 Task: Search round trip flight ticket for 4 adults, 2 children, 2 infants in seat and 1 infant on lap in premium economy from Los Angeles: Los Angeles International Airport to Fort Wayne: Fort Wayne International Airport on 5-4-2023 and return on 5-6-2023. Choice of flights is American. Number of bags: 9 checked bags. Price is upto 74000. Outbound departure time preference is 7:00.
Action: Mouse moved to (331, 290)
Screenshot: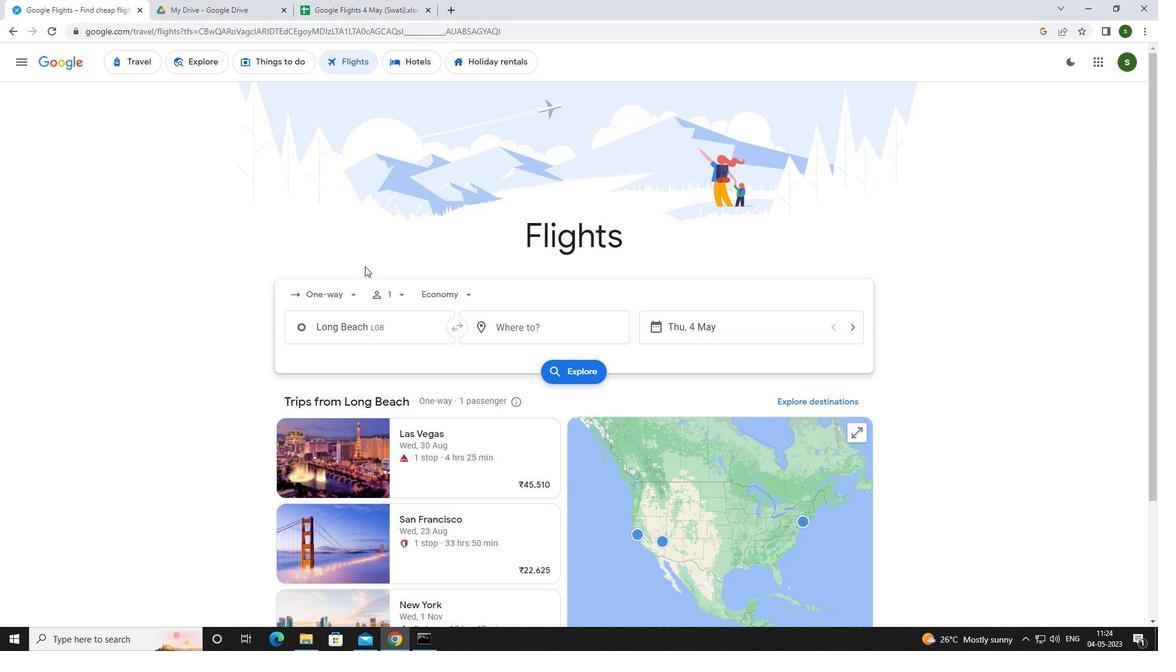 
Action: Mouse pressed left at (331, 290)
Screenshot: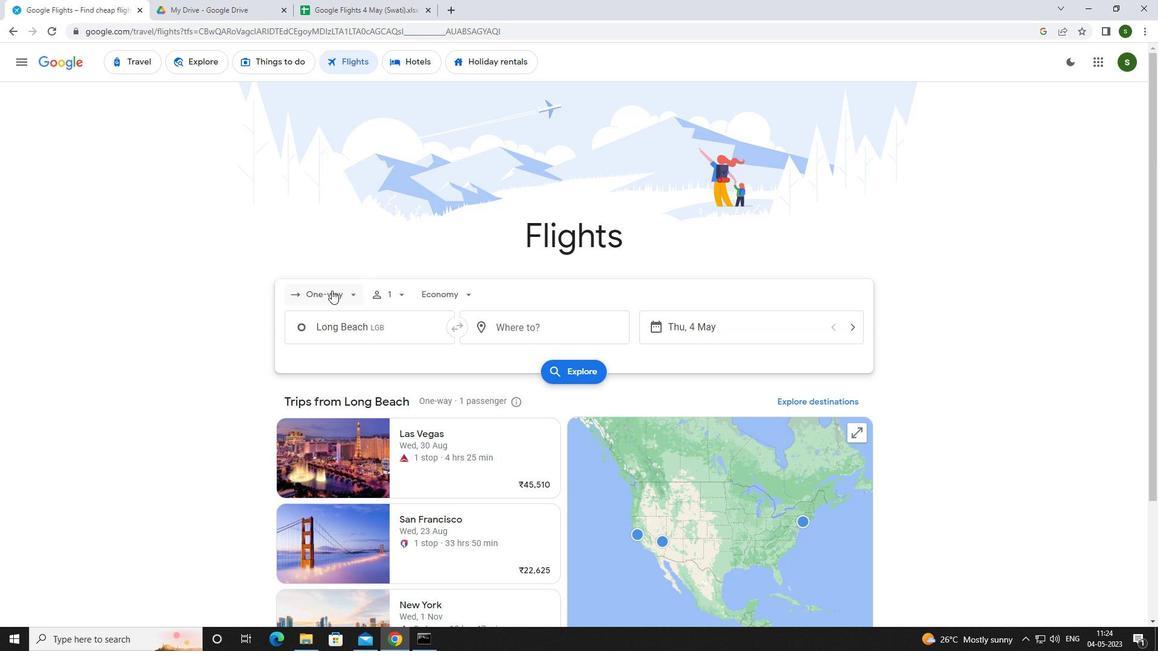 
Action: Mouse moved to (335, 321)
Screenshot: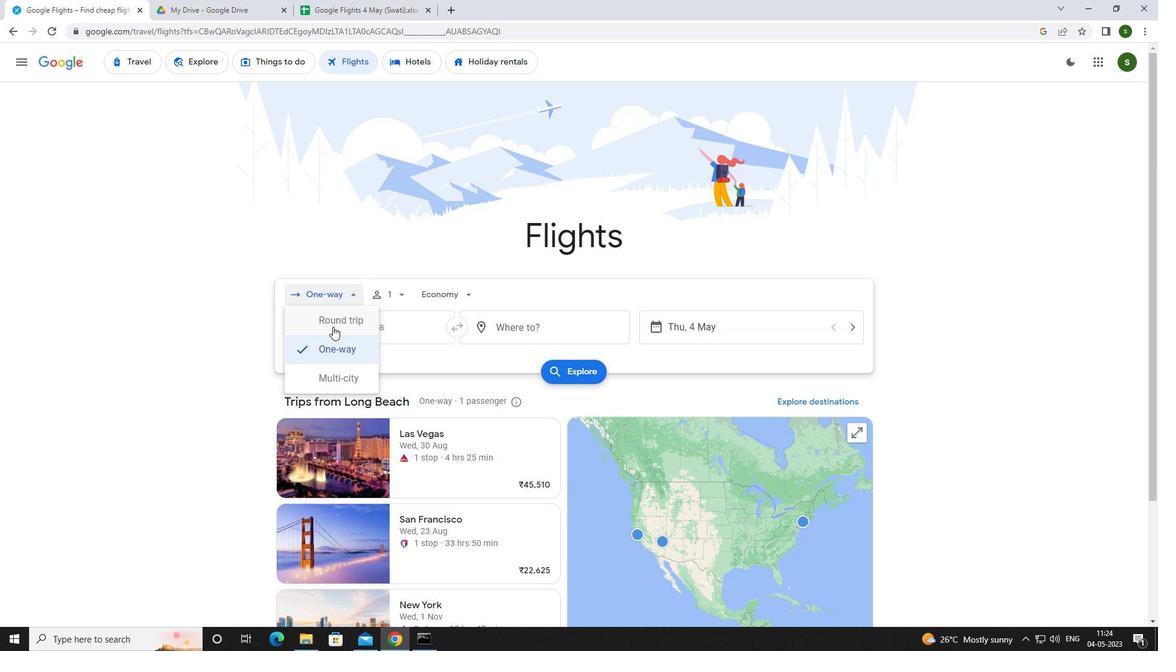 
Action: Mouse pressed left at (335, 321)
Screenshot: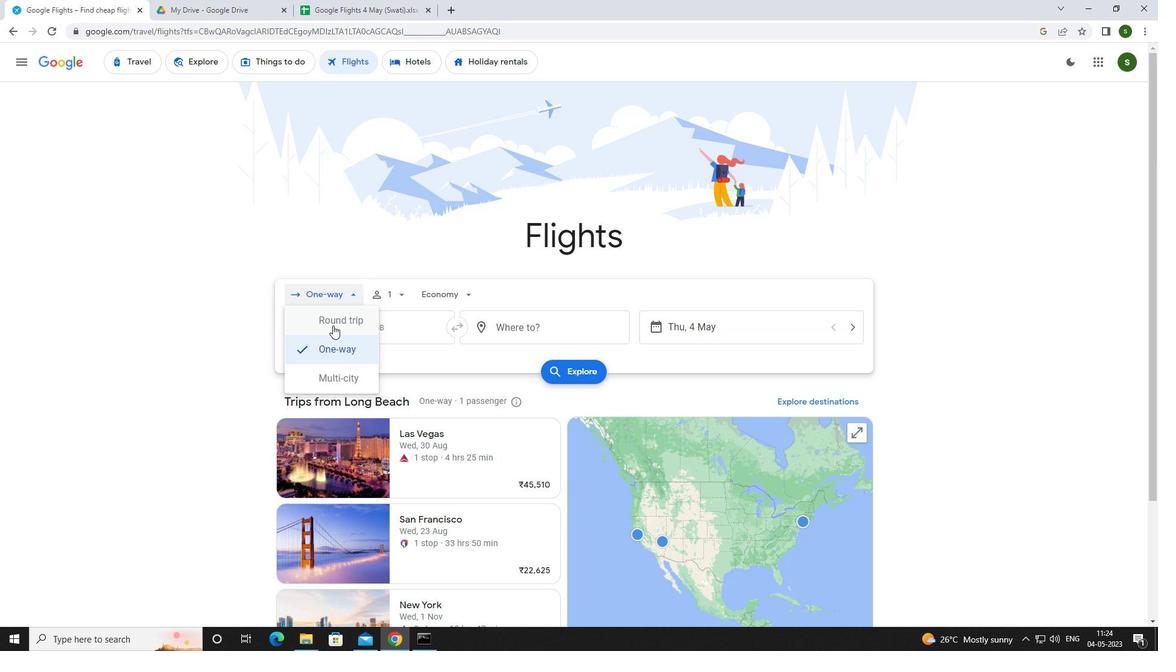 
Action: Mouse moved to (397, 297)
Screenshot: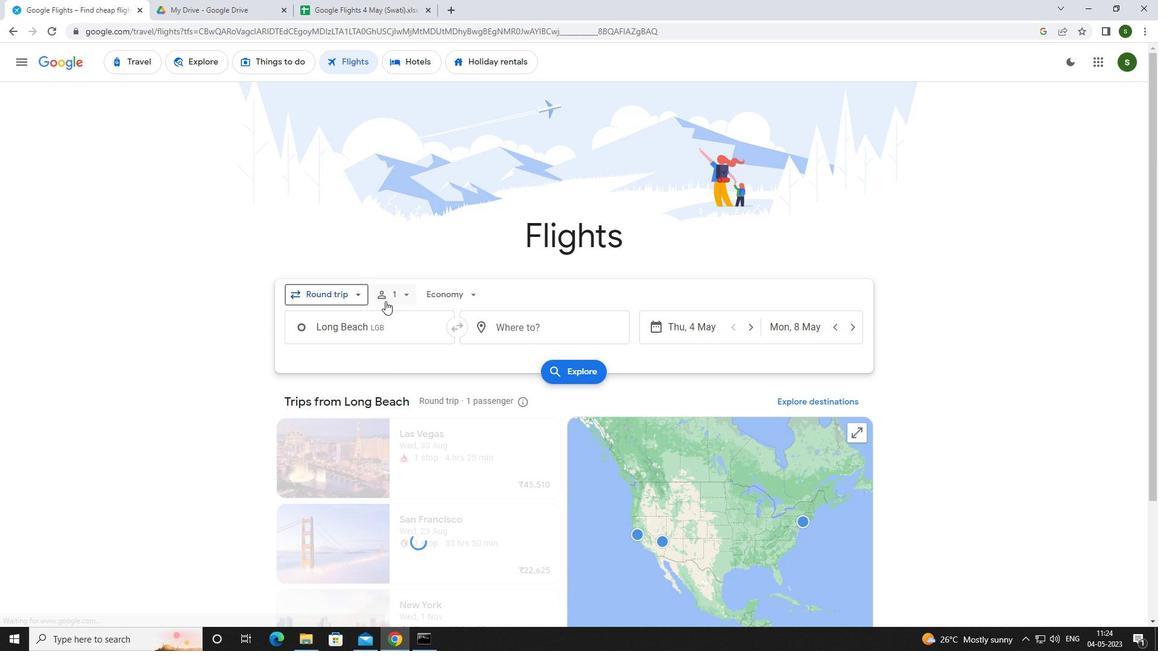 
Action: Mouse pressed left at (397, 297)
Screenshot: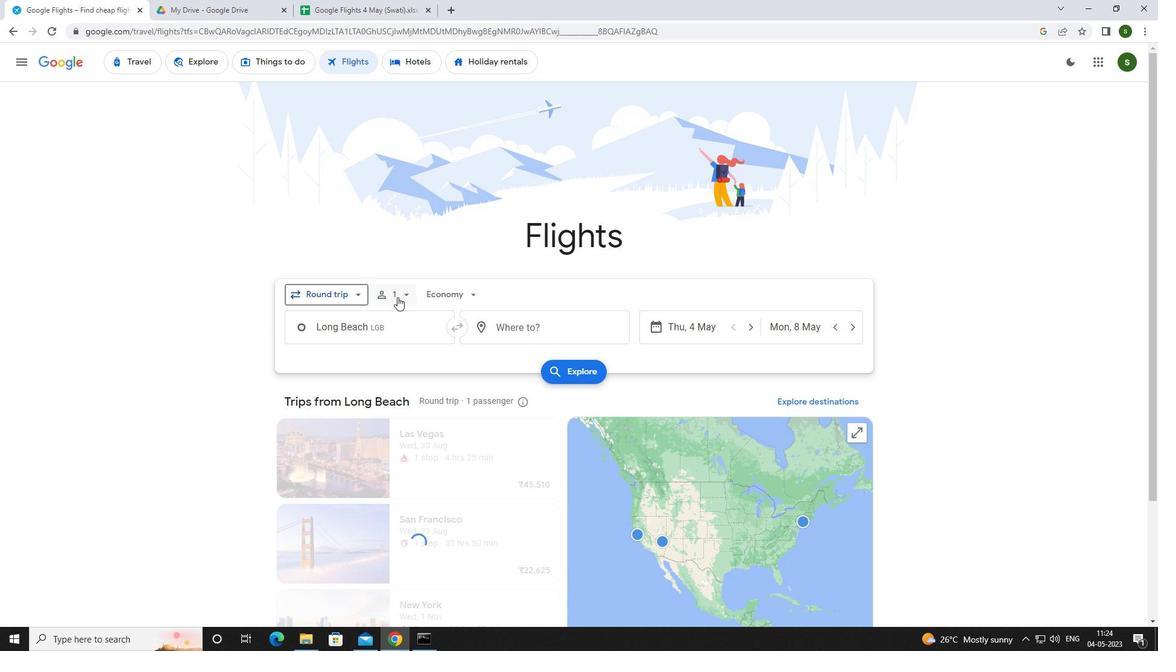 
Action: Mouse moved to (498, 325)
Screenshot: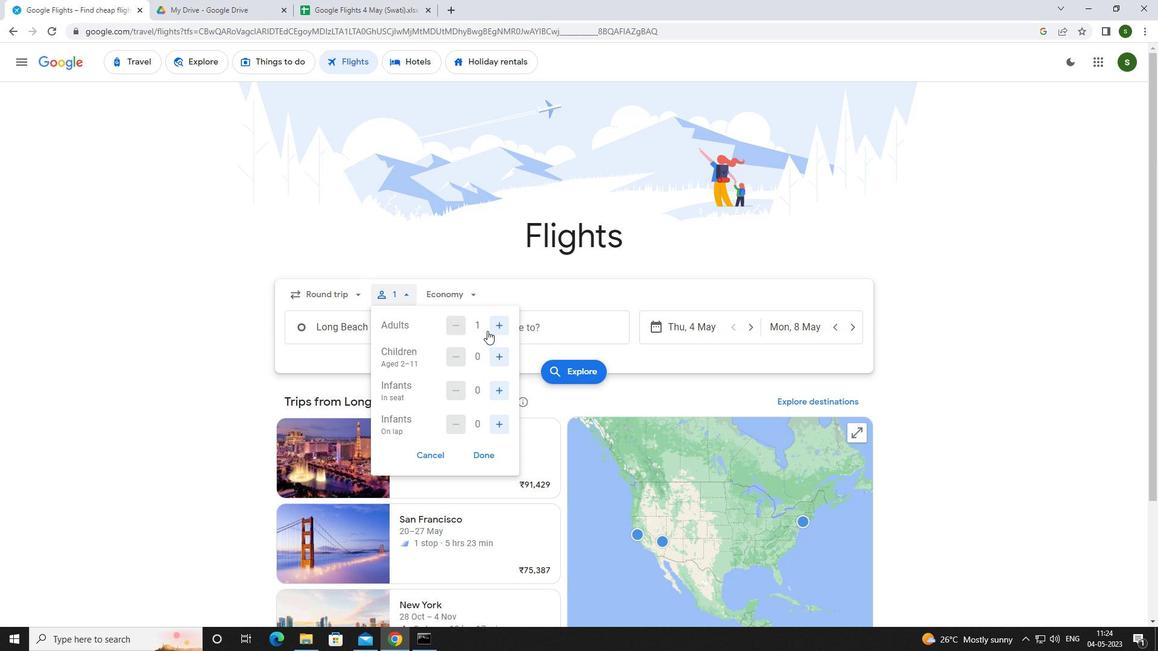 
Action: Mouse pressed left at (498, 325)
Screenshot: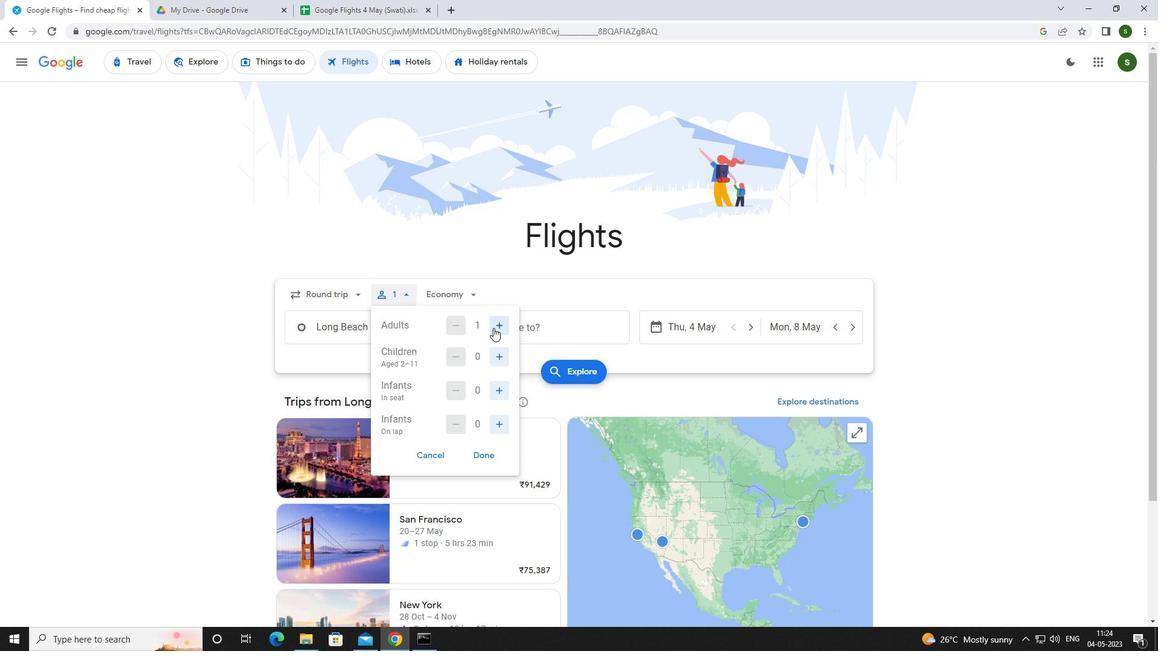 
Action: Mouse pressed left at (498, 325)
Screenshot: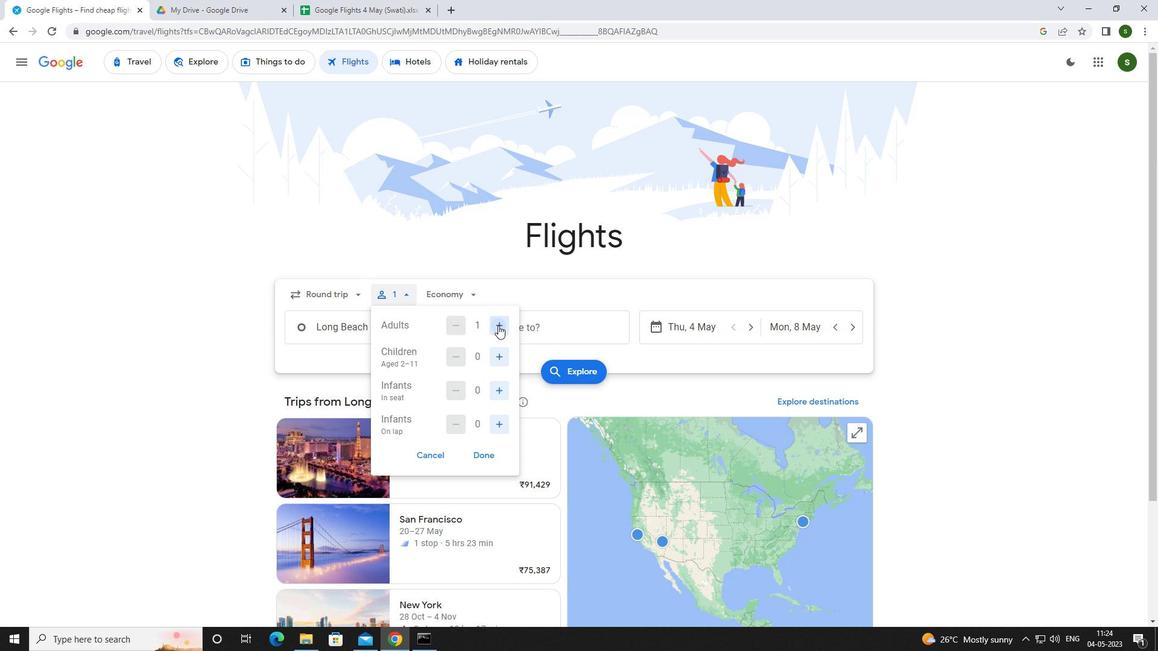 
Action: Mouse pressed left at (498, 325)
Screenshot: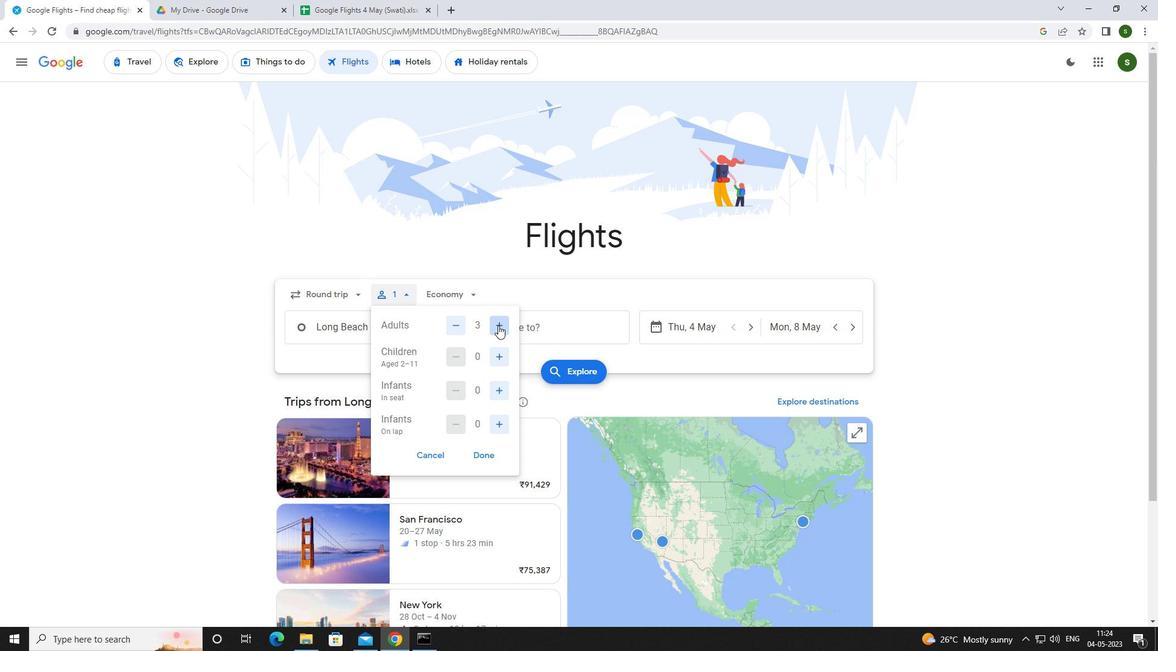 
Action: Mouse moved to (500, 351)
Screenshot: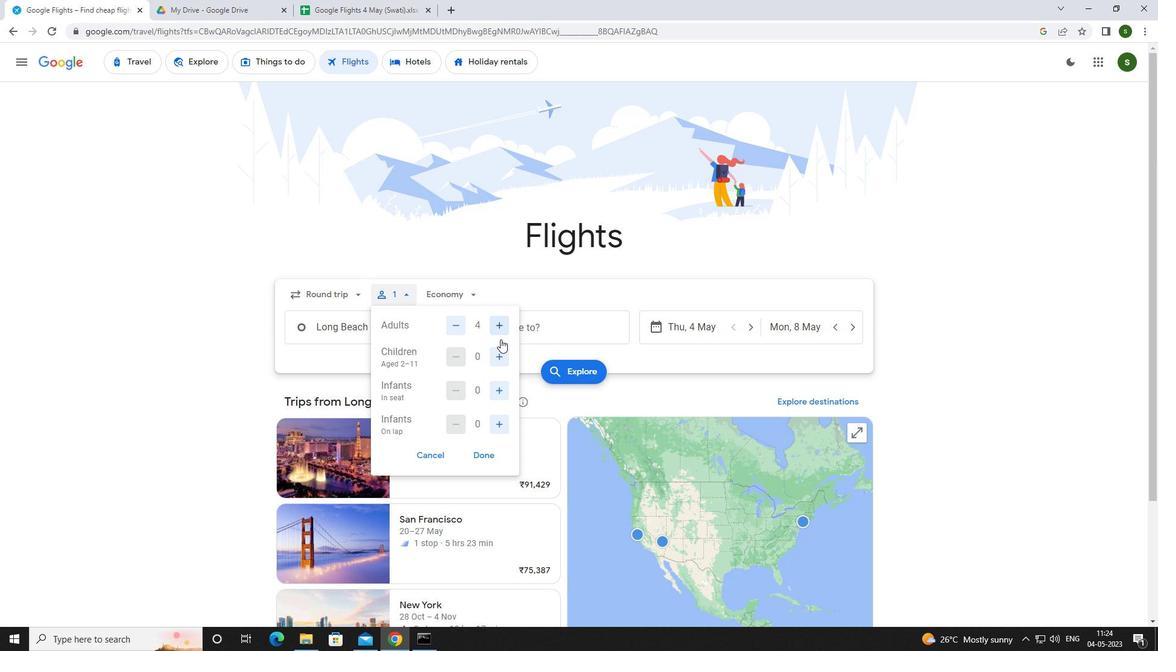 
Action: Mouse pressed left at (500, 351)
Screenshot: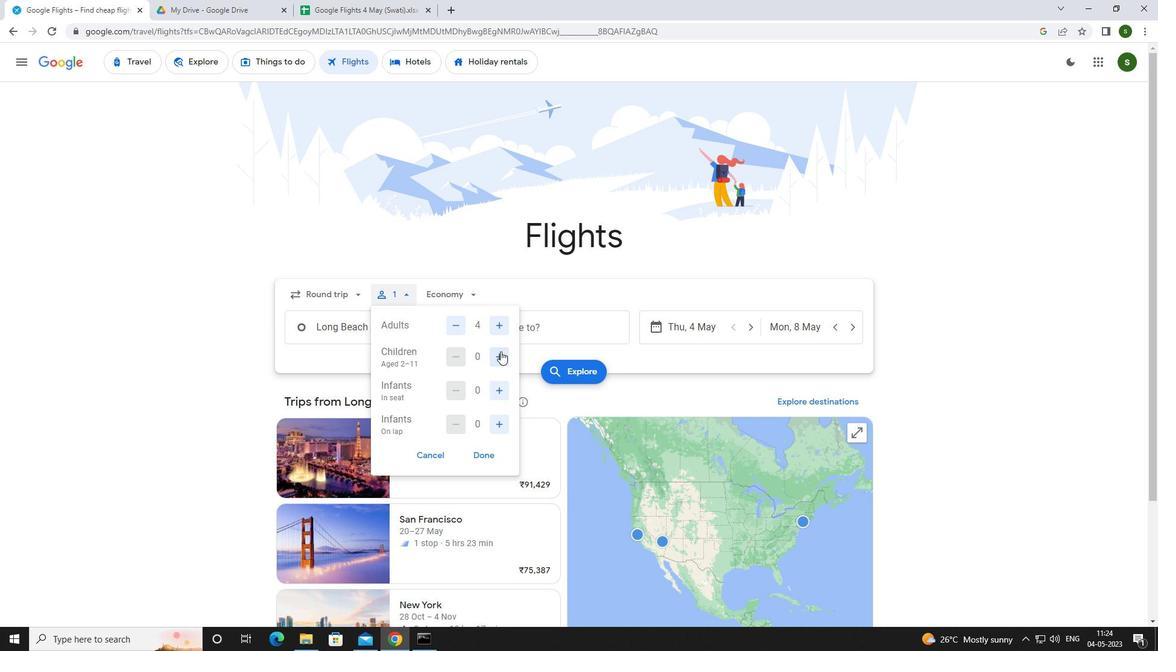 
Action: Mouse pressed left at (500, 351)
Screenshot: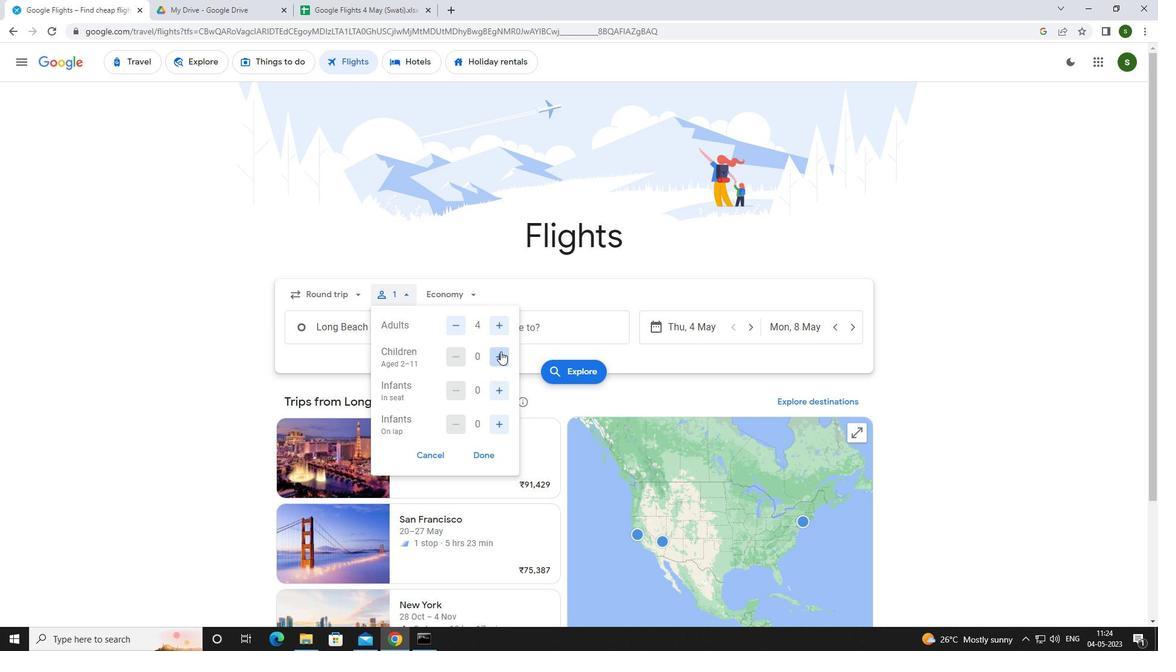 
Action: Mouse moved to (503, 389)
Screenshot: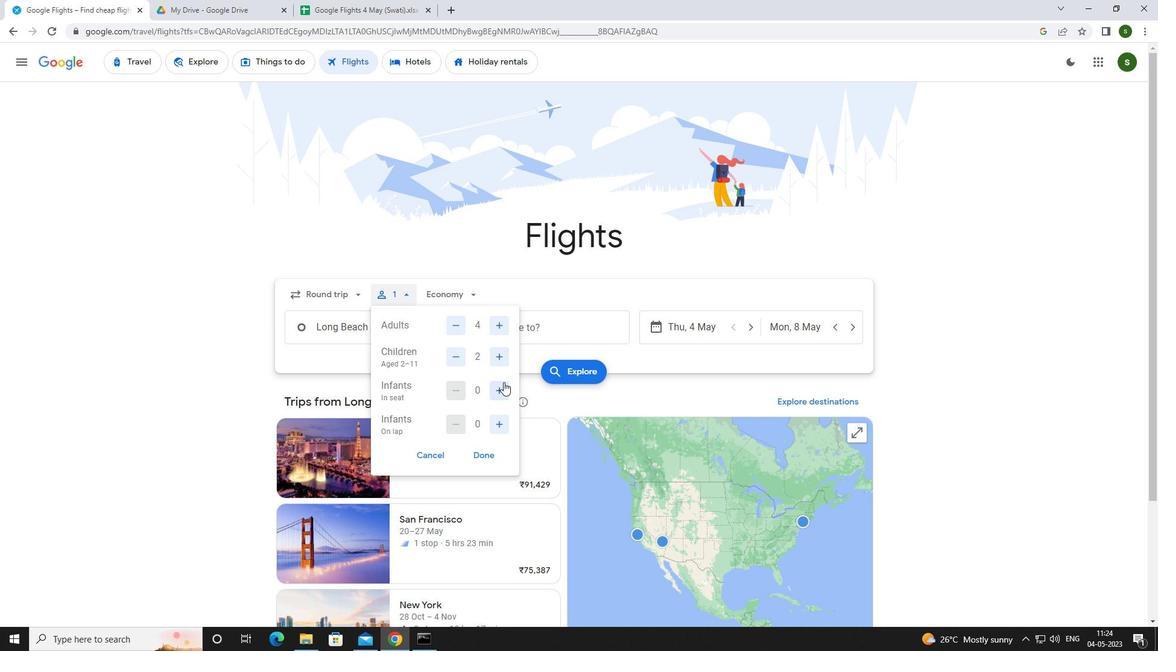 
Action: Mouse pressed left at (503, 389)
Screenshot: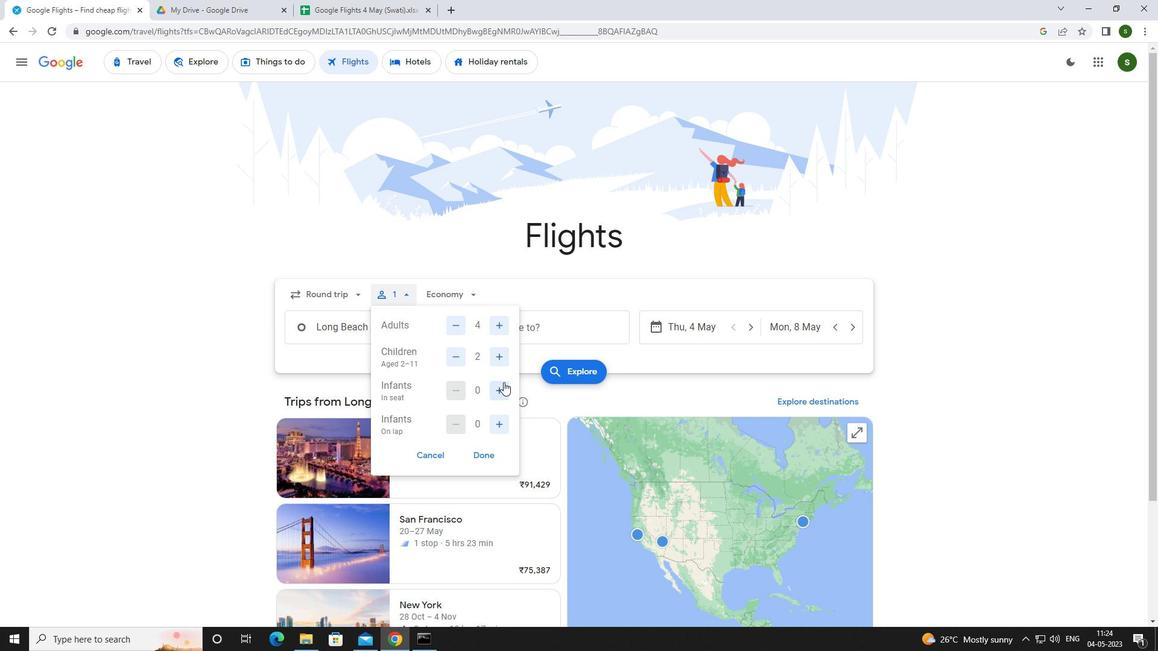 
Action: Mouse pressed left at (503, 389)
Screenshot: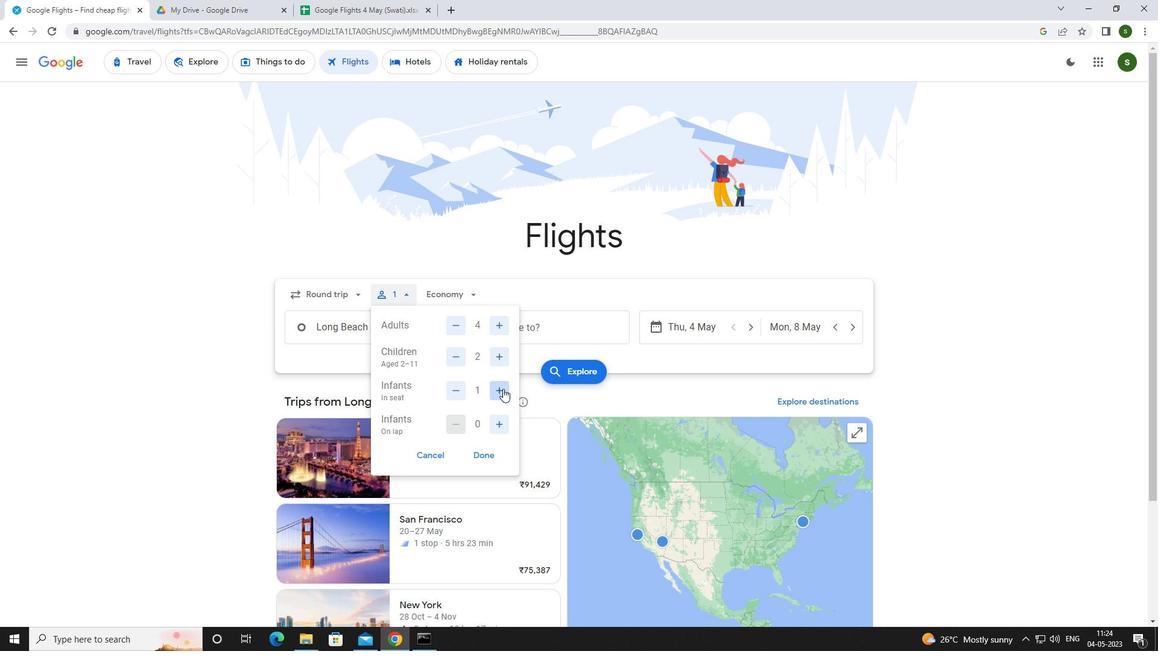 
Action: Mouse moved to (501, 426)
Screenshot: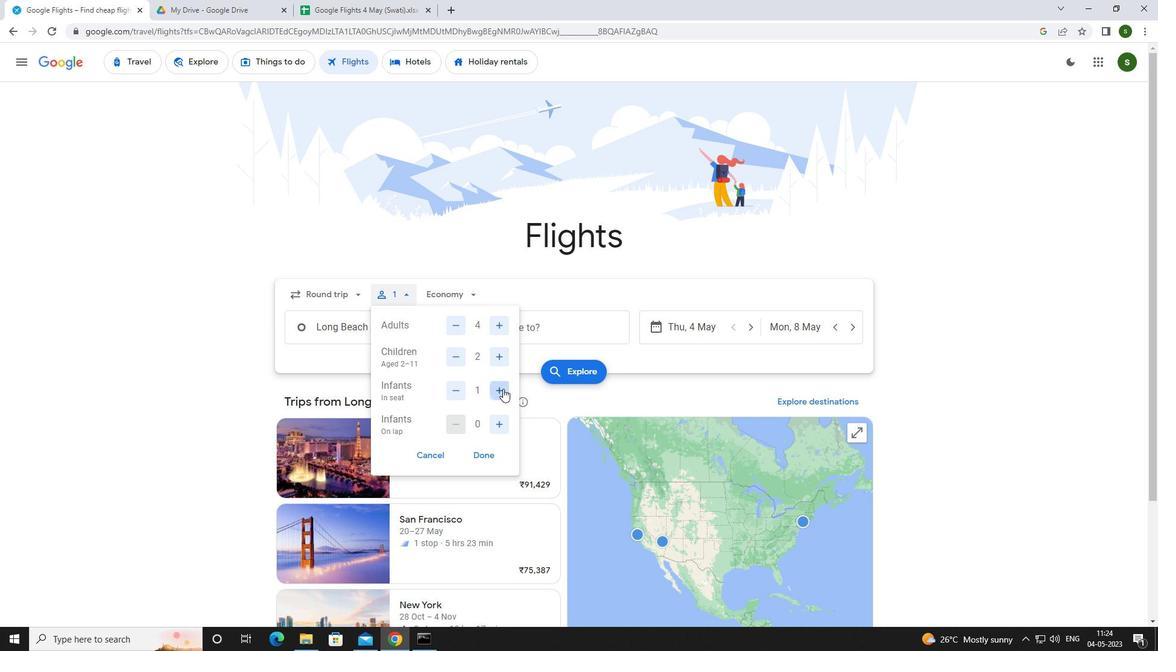 
Action: Mouse pressed left at (501, 426)
Screenshot: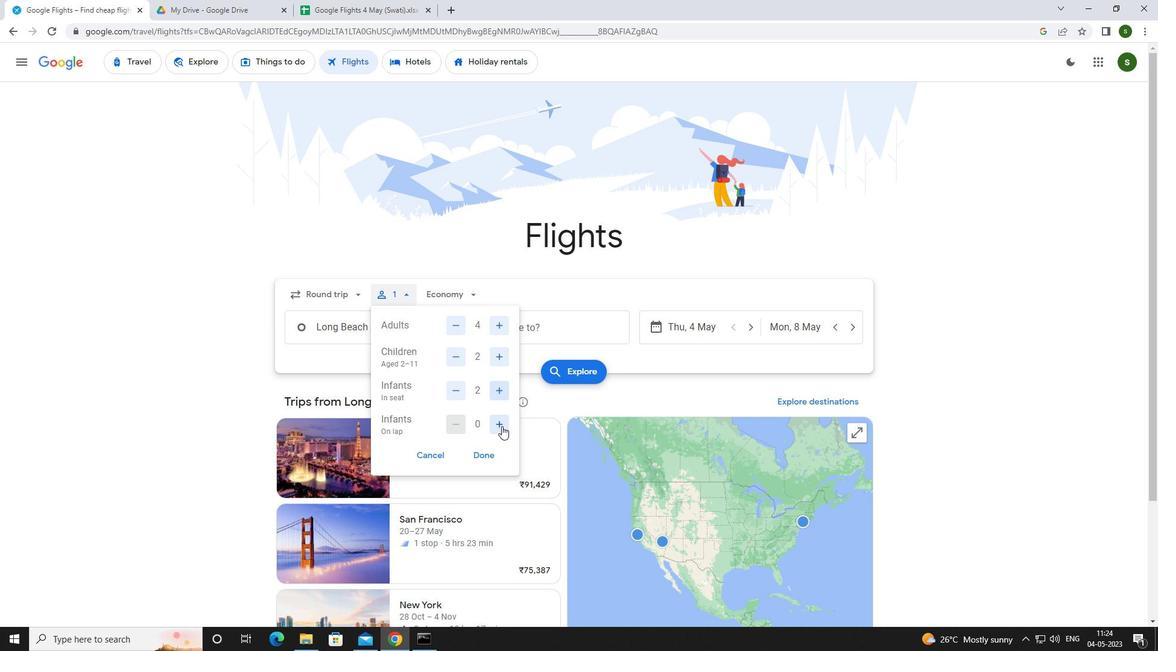 
Action: Mouse moved to (467, 299)
Screenshot: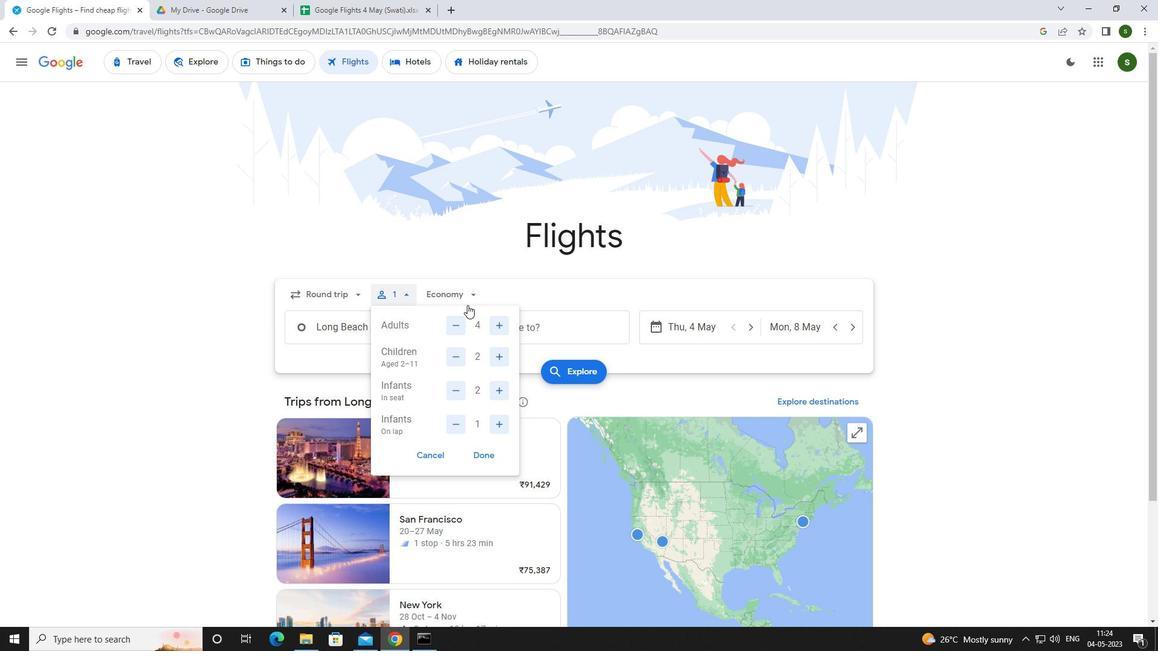 
Action: Mouse pressed left at (467, 299)
Screenshot: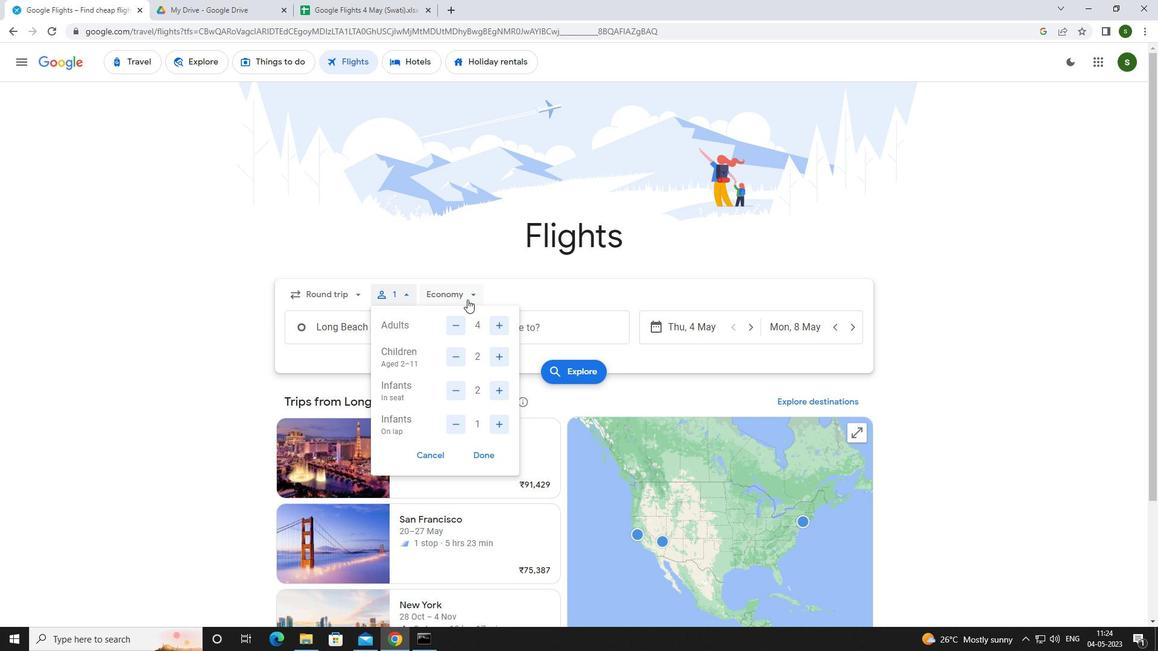 
Action: Mouse moved to (471, 345)
Screenshot: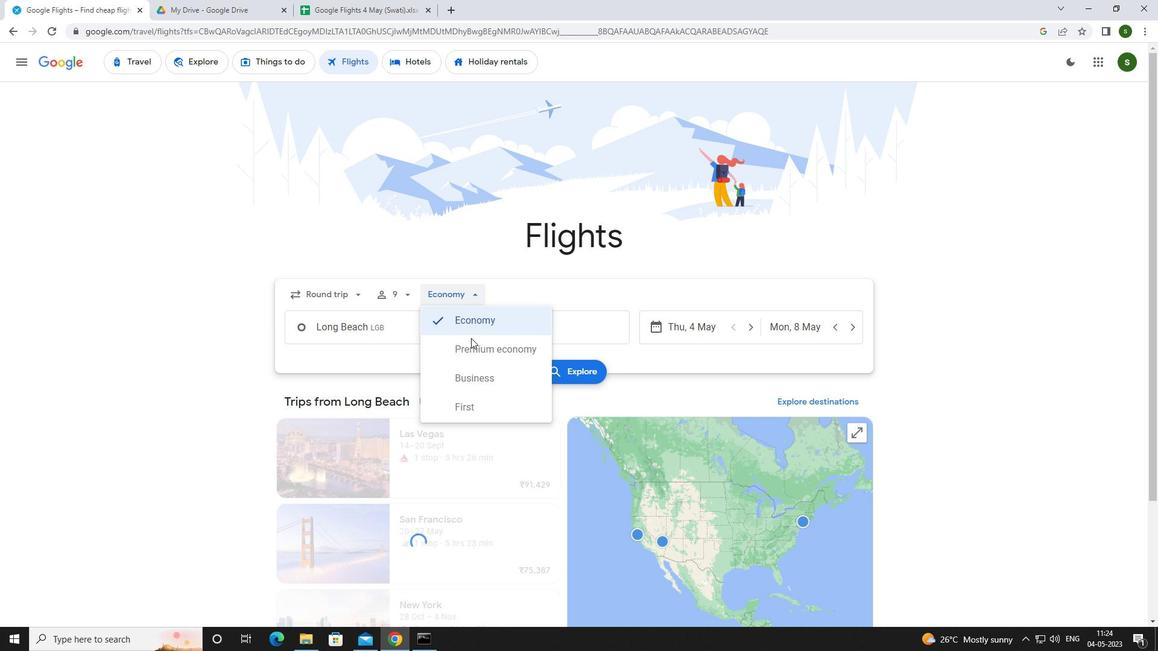 
Action: Mouse pressed left at (471, 345)
Screenshot: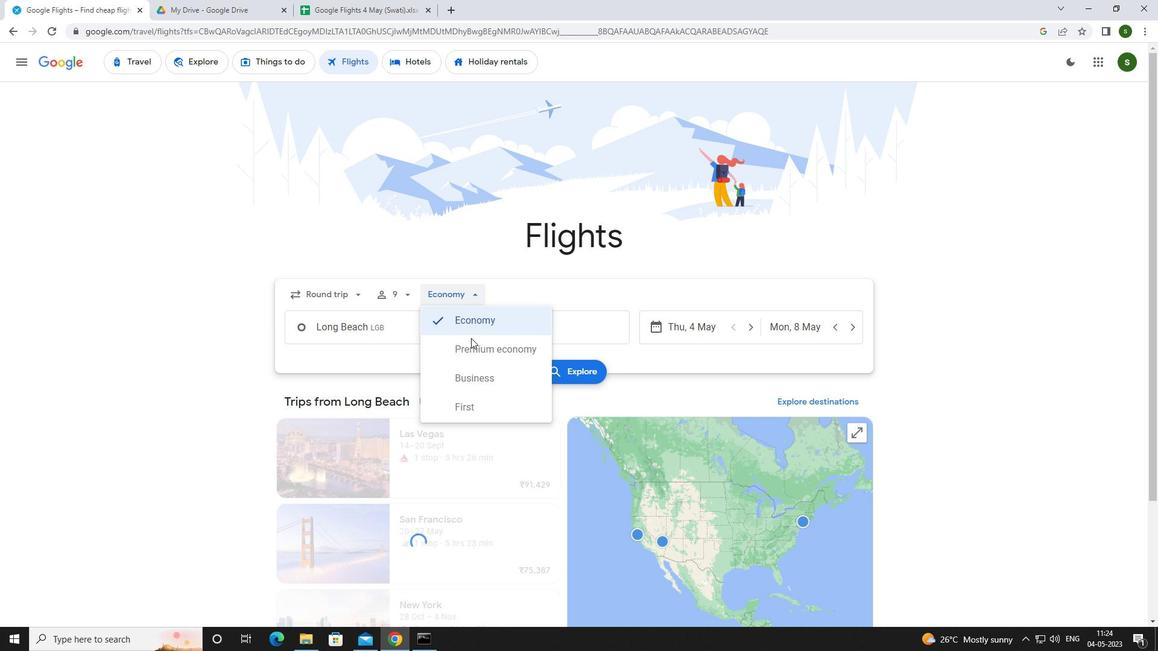 
Action: Mouse moved to (424, 333)
Screenshot: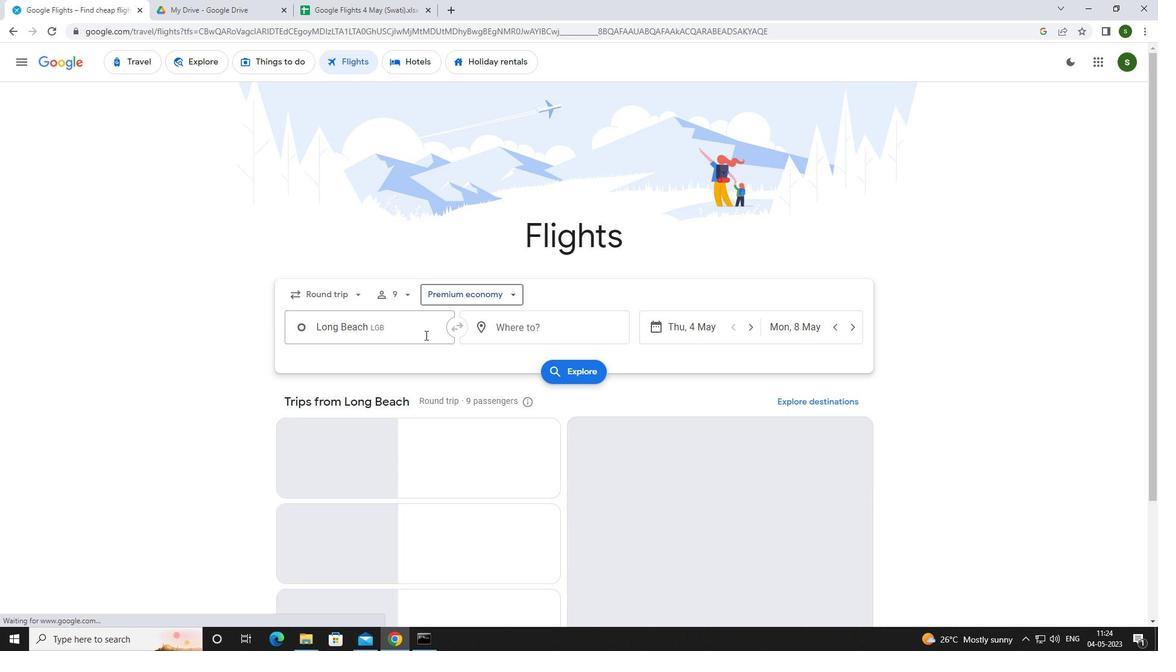 
Action: Mouse pressed left at (424, 333)
Screenshot: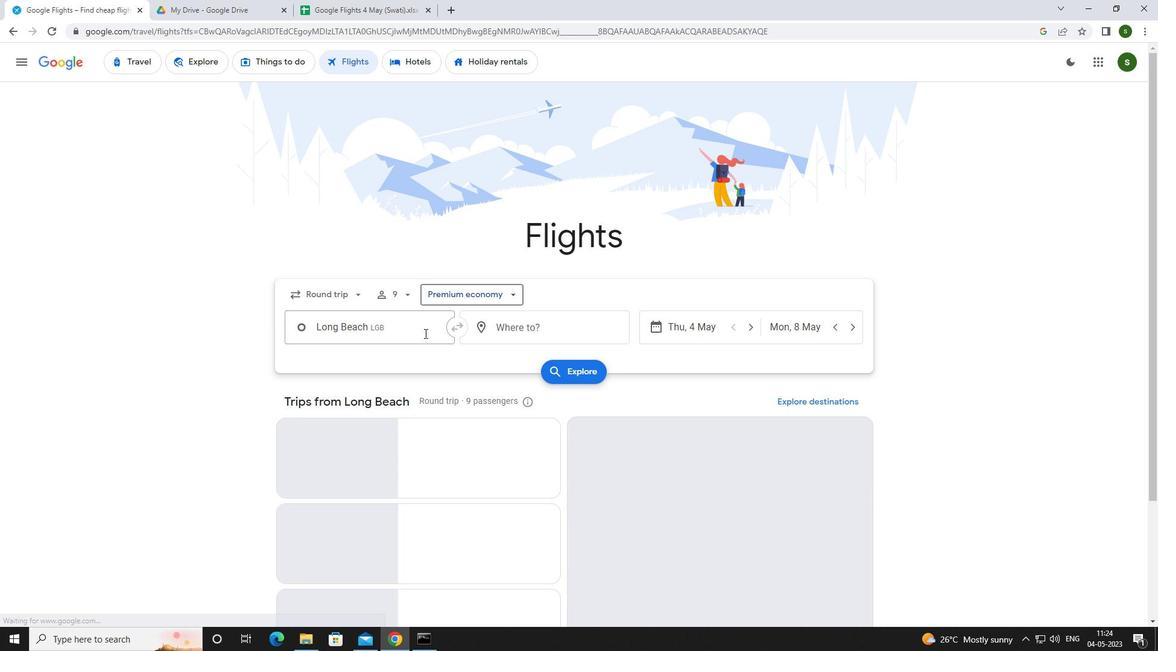
Action: Key pressed <Key.caps_lock>l<Key.caps_lock>os<Key.space>
Screenshot: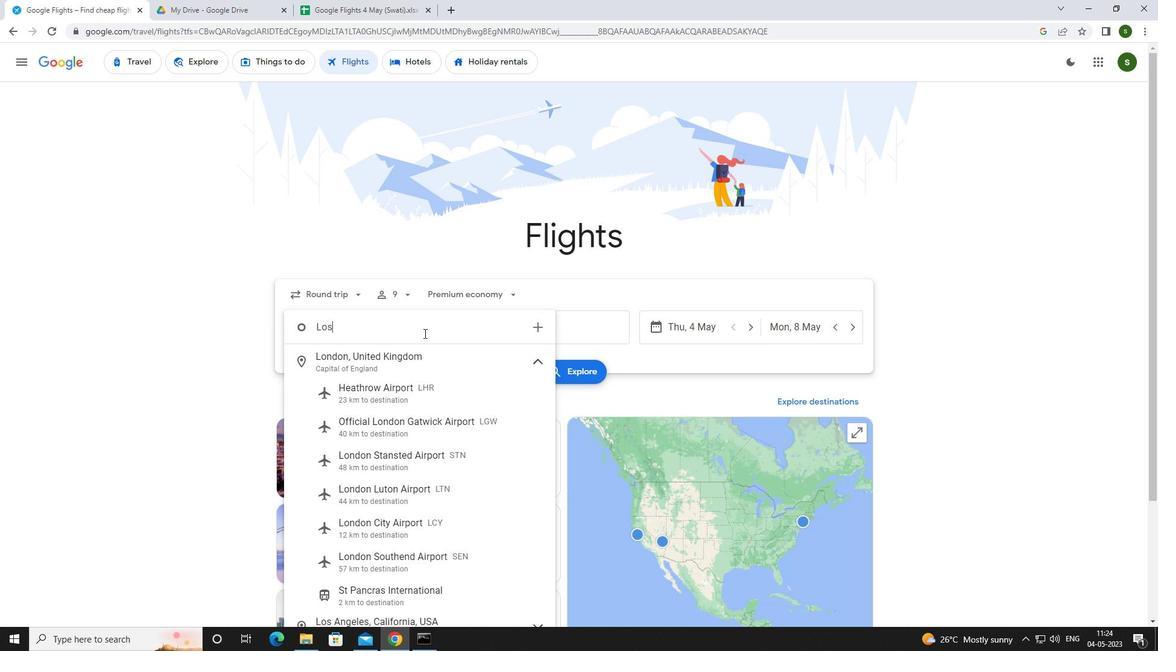 
Action: Mouse moved to (432, 394)
Screenshot: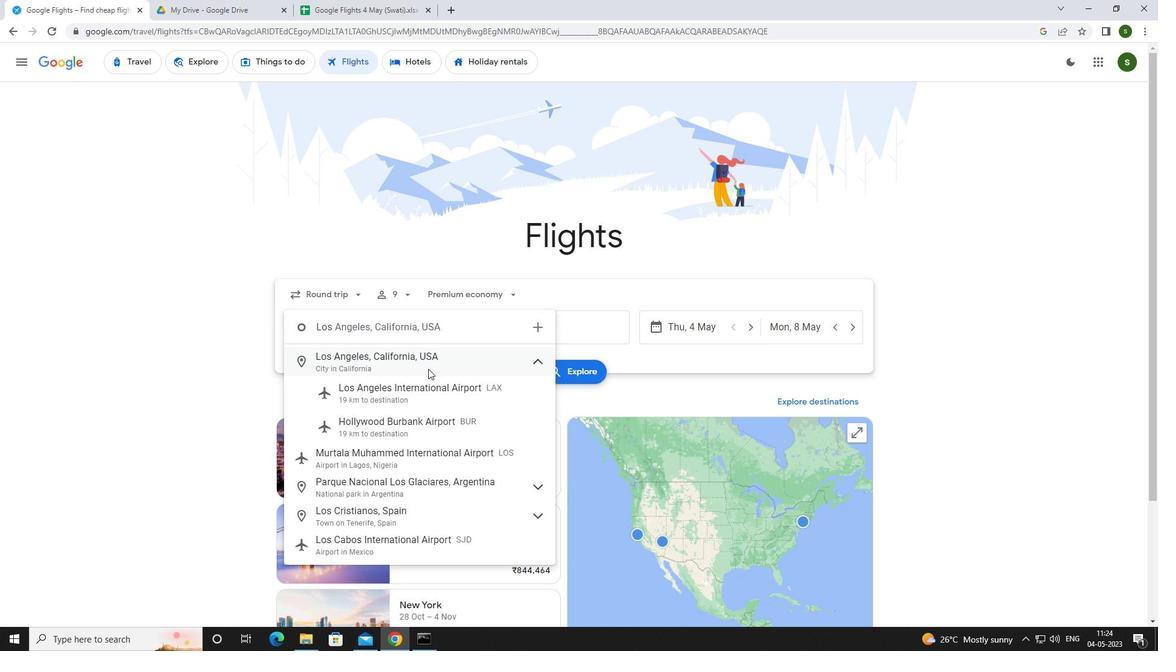 
Action: Mouse pressed left at (432, 394)
Screenshot: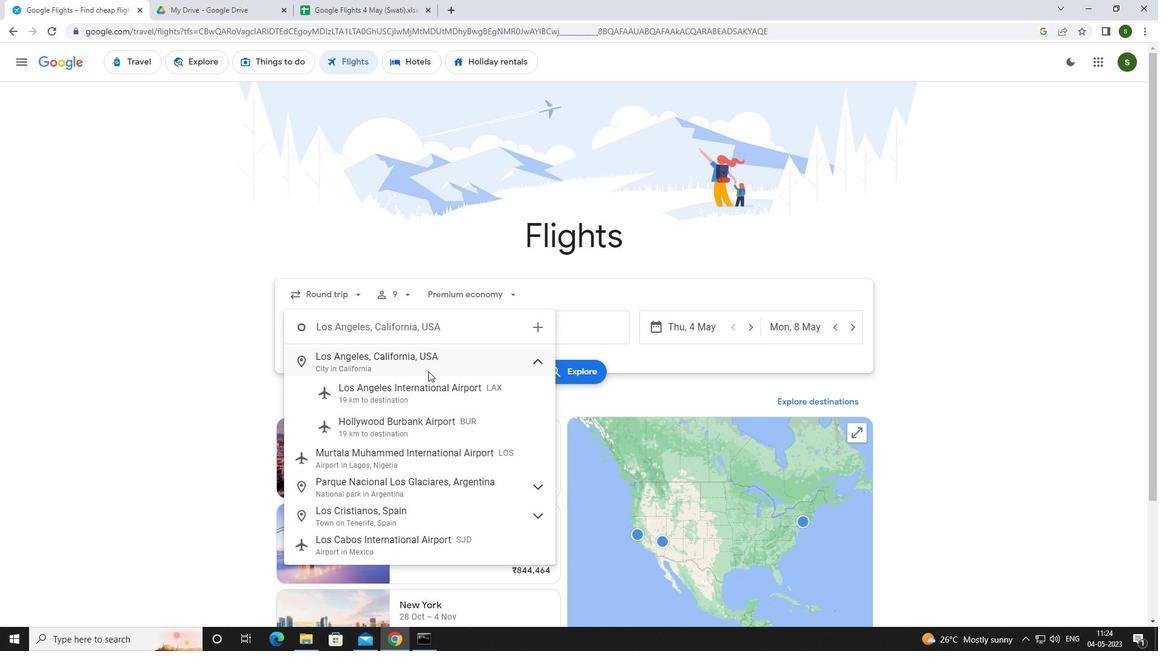 
Action: Mouse moved to (570, 325)
Screenshot: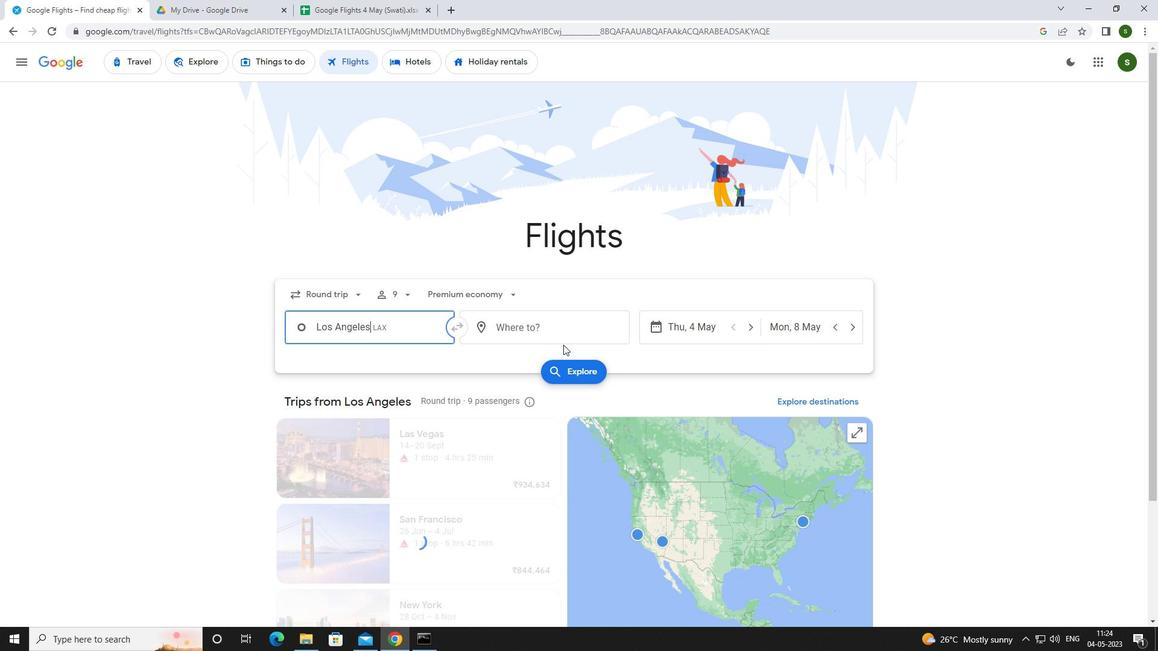 
Action: Mouse pressed left at (570, 325)
Screenshot: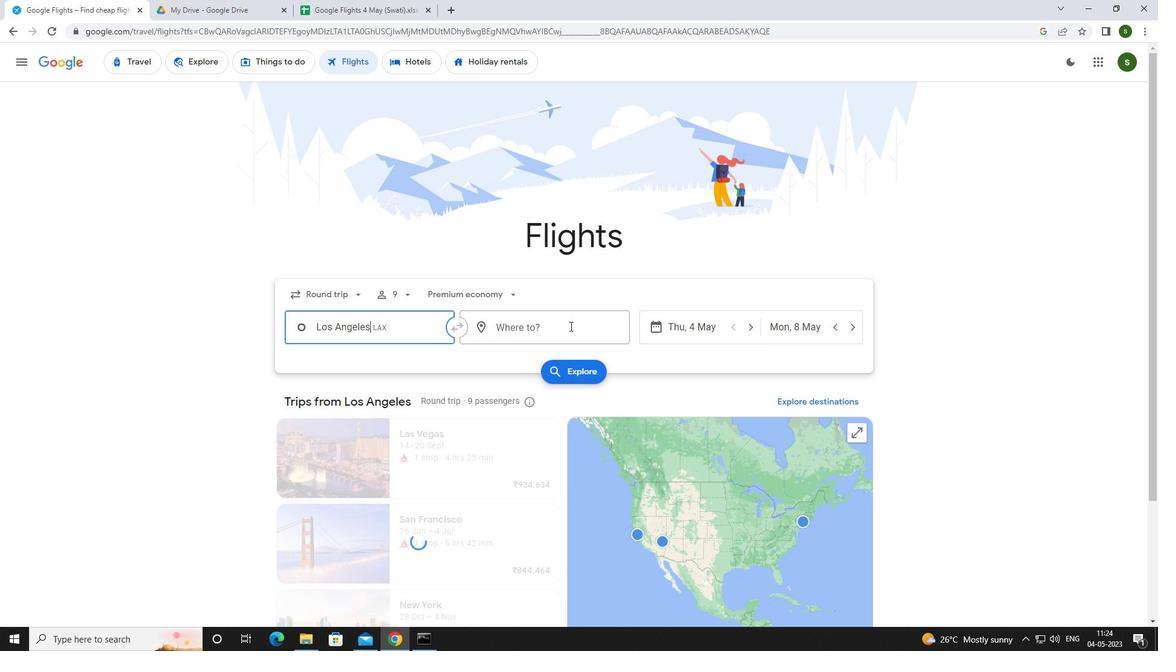 
Action: Key pressed <Key.caps_lock>f<Key.caps_lock>ort<Key.space><Key.caps_lock>w<Key.caps_lock>Ay
Screenshot: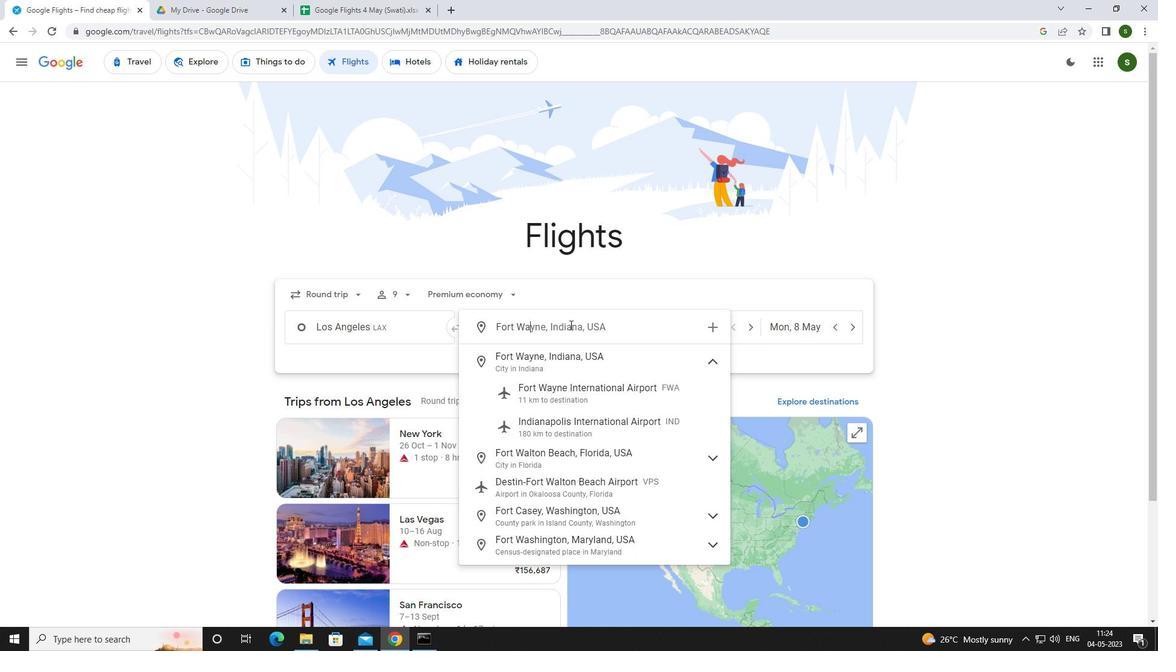
Action: Mouse moved to (573, 386)
Screenshot: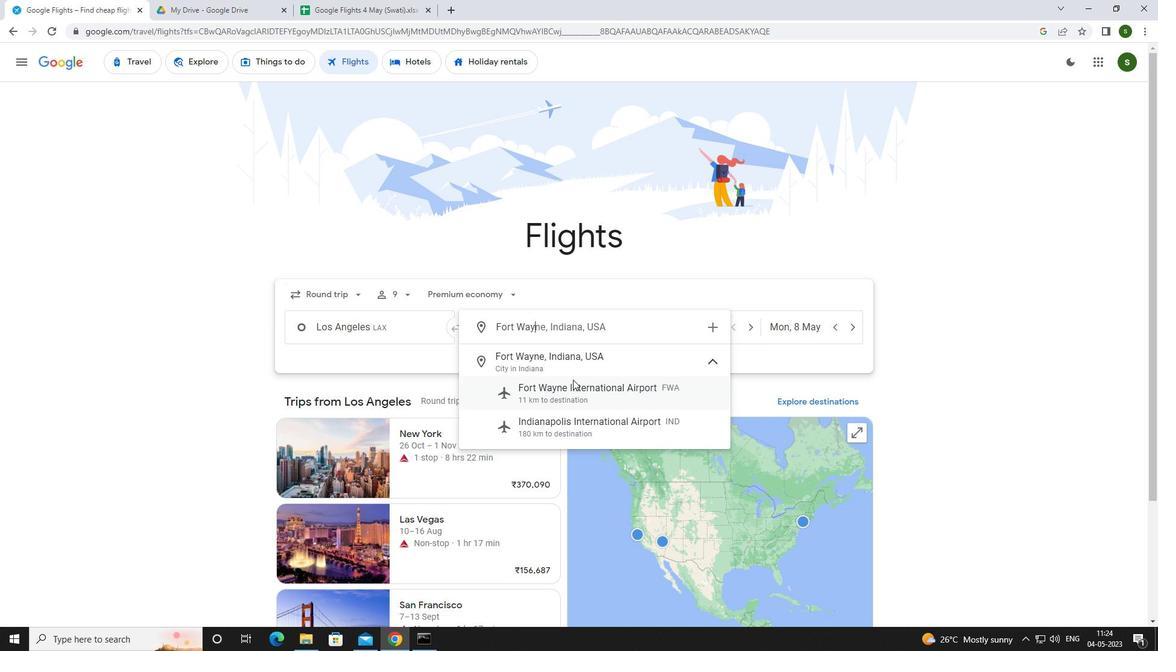 
Action: Mouse pressed left at (573, 386)
Screenshot: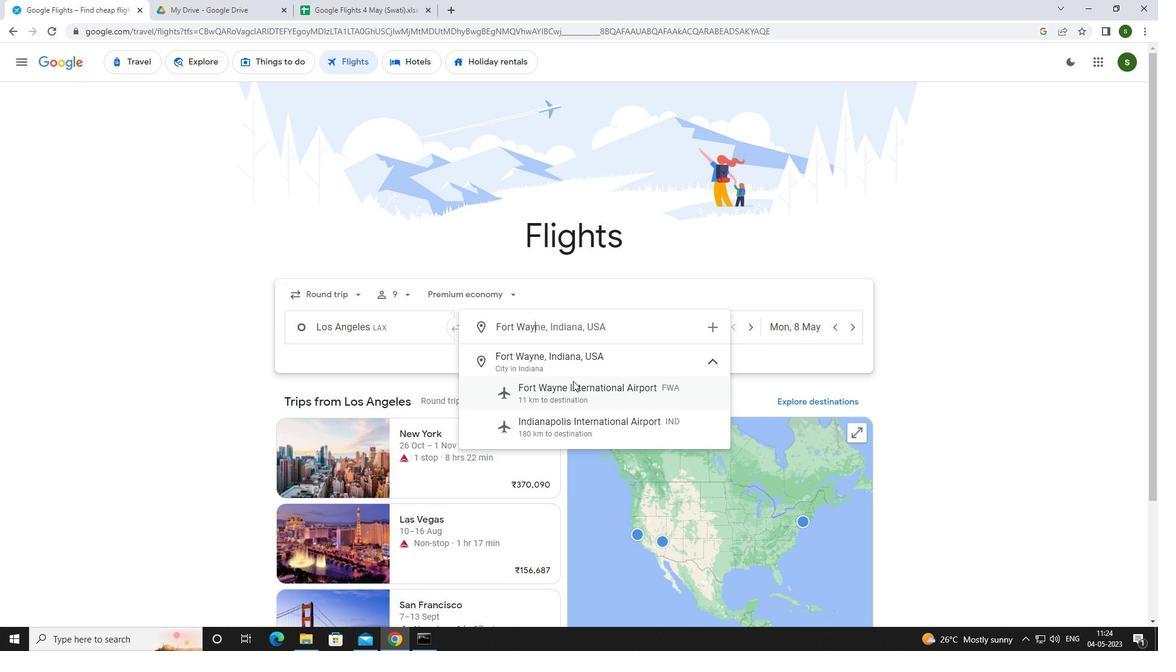 
Action: Mouse moved to (695, 322)
Screenshot: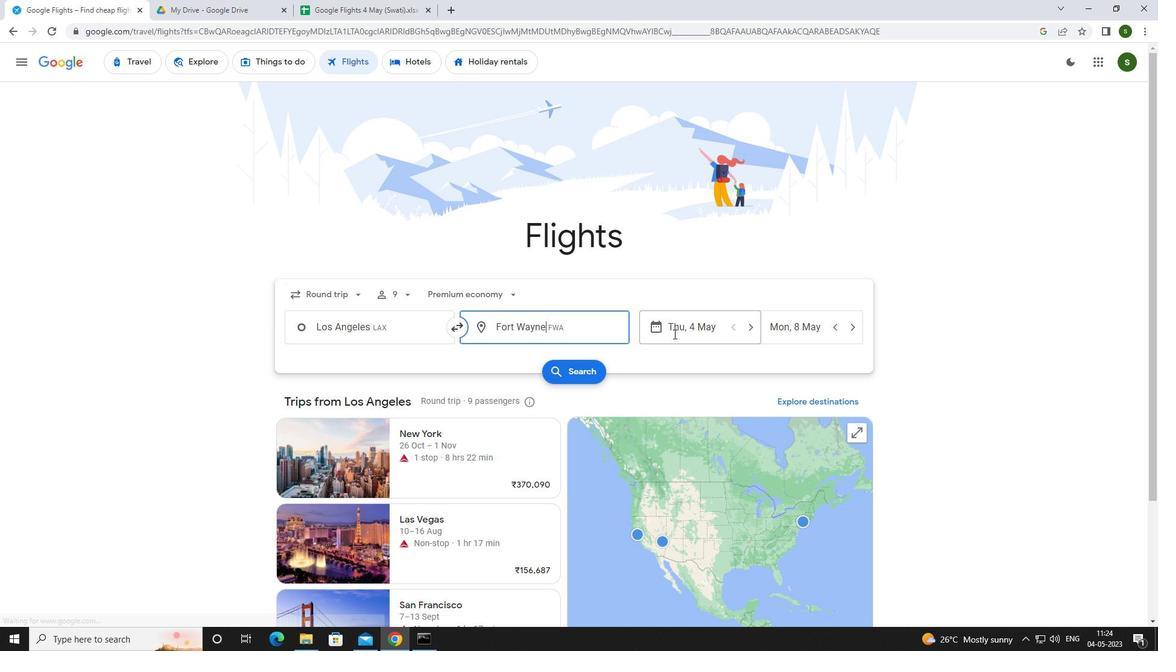
Action: Mouse pressed left at (695, 322)
Screenshot: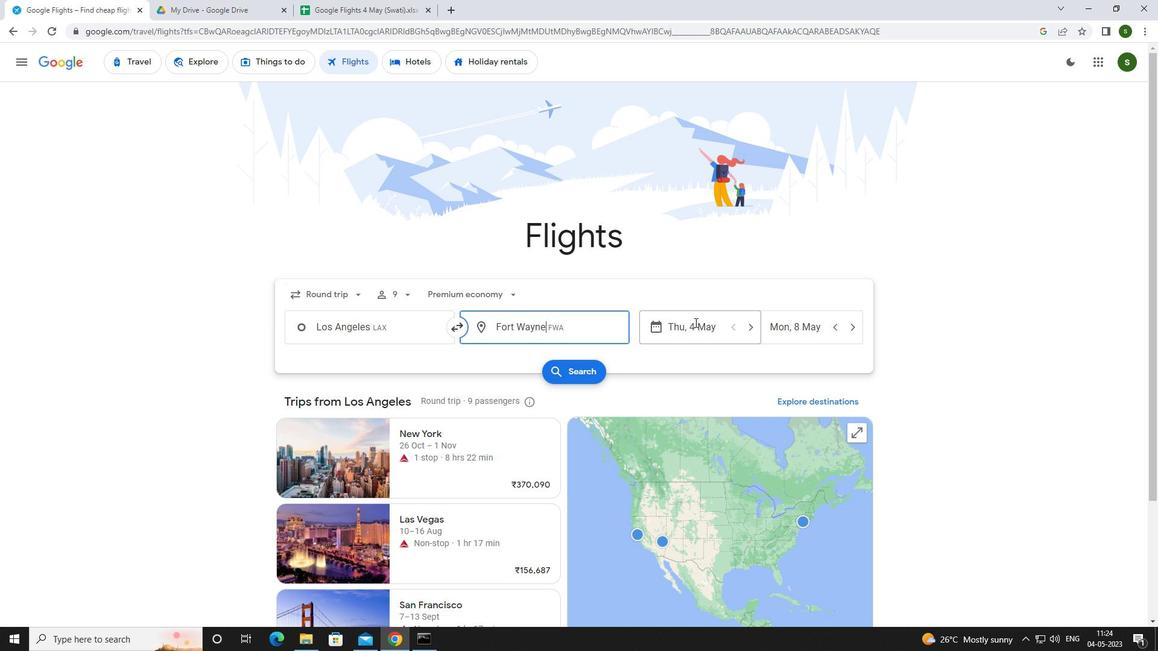 
Action: Mouse moved to (549, 408)
Screenshot: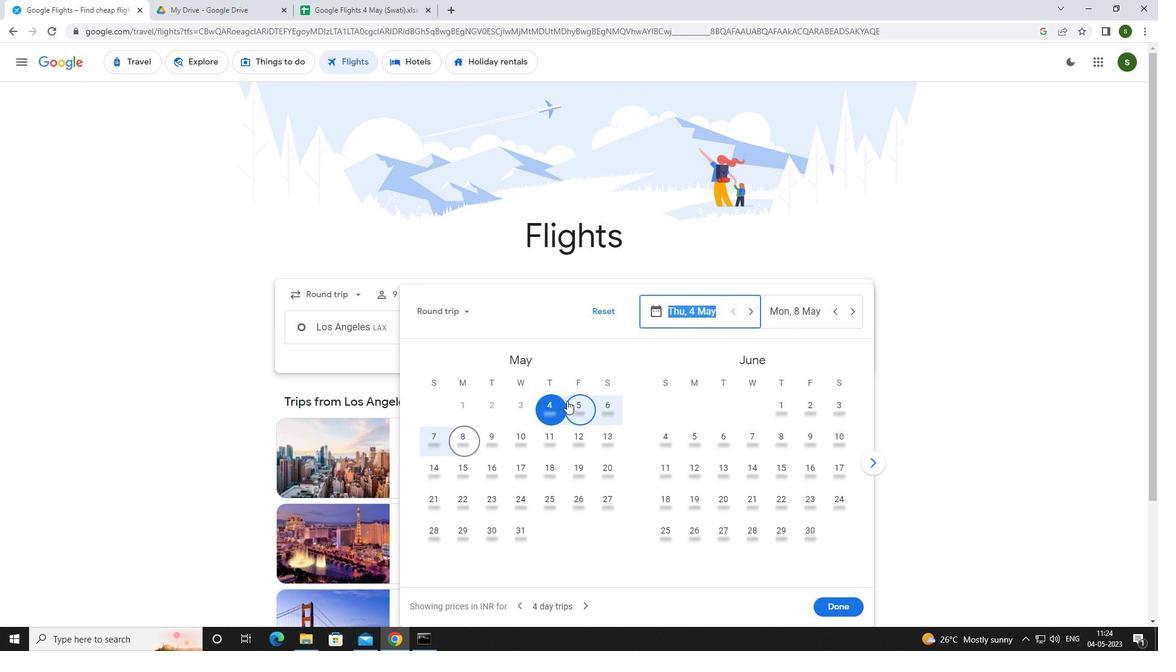 
Action: Mouse pressed left at (549, 408)
Screenshot: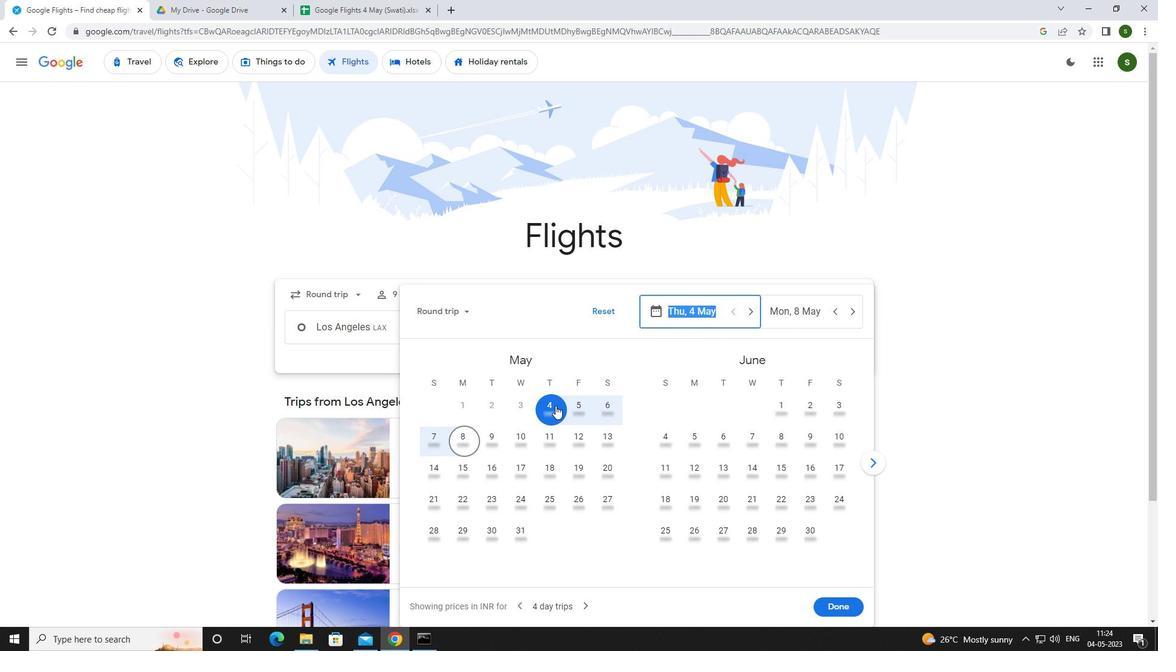 
Action: Mouse moved to (606, 407)
Screenshot: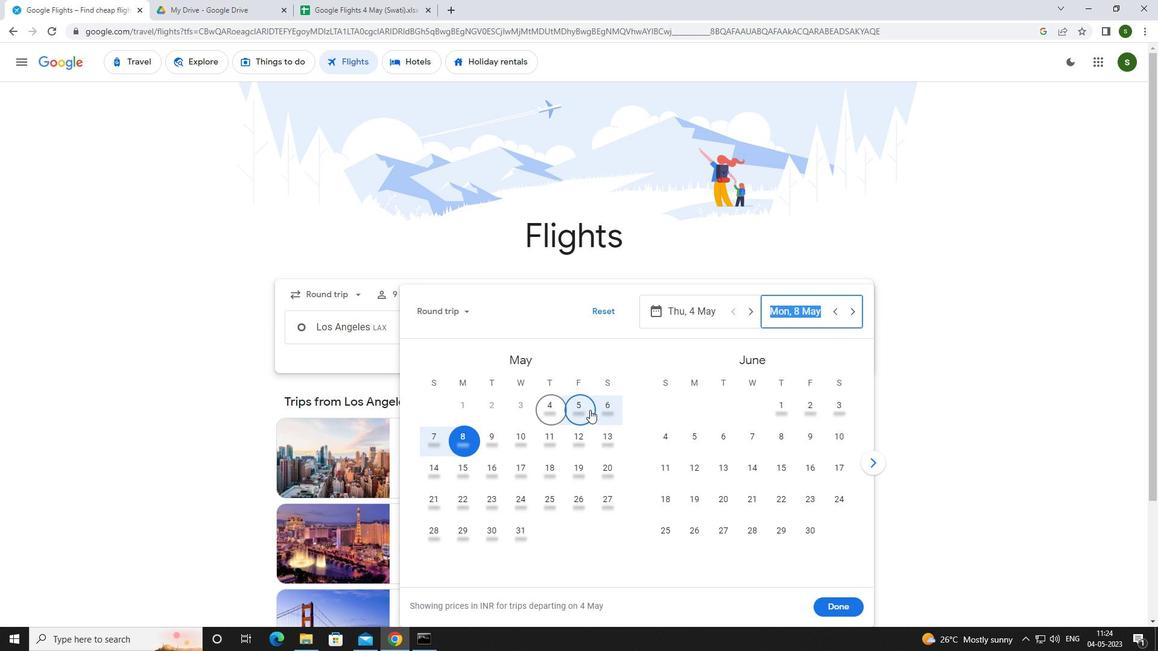 
Action: Mouse pressed left at (606, 407)
Screenshot: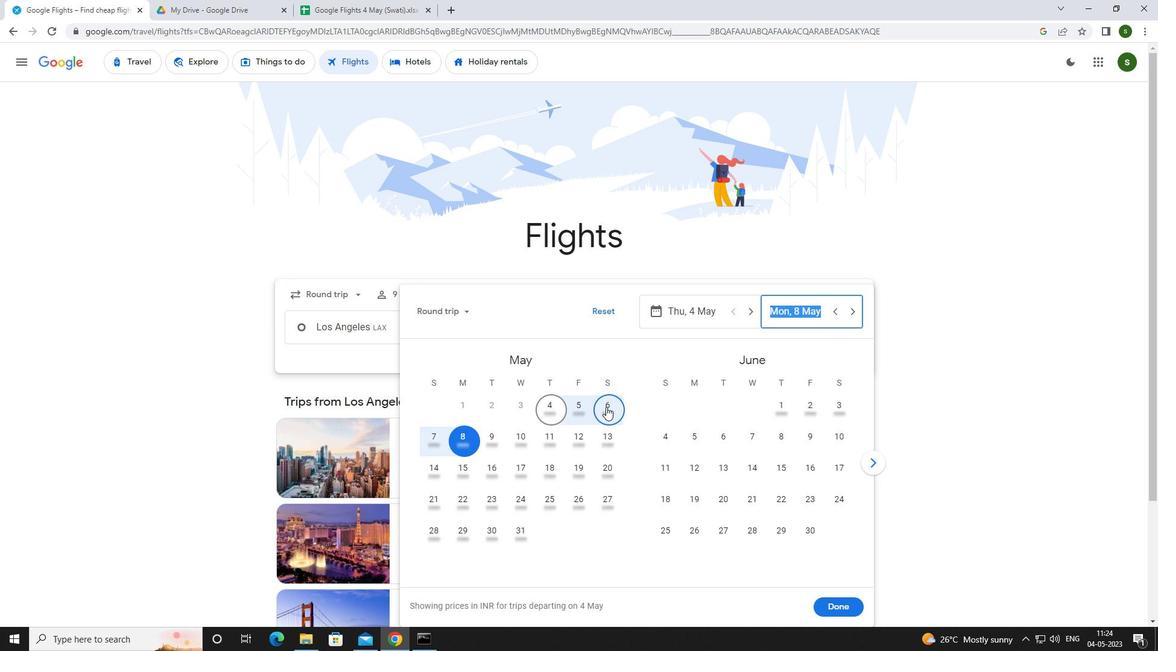 
Action: Mouse moved to (827, 600)
Screenshot: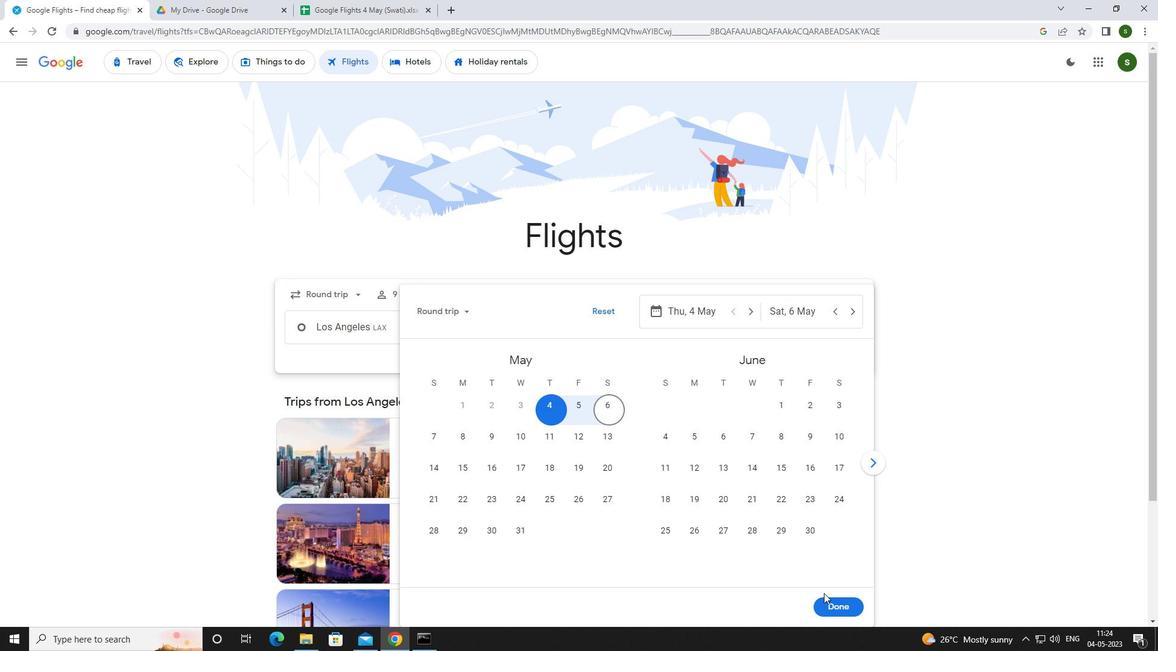 
Action: Mouse pressed left at (827, 600)
Screenshot: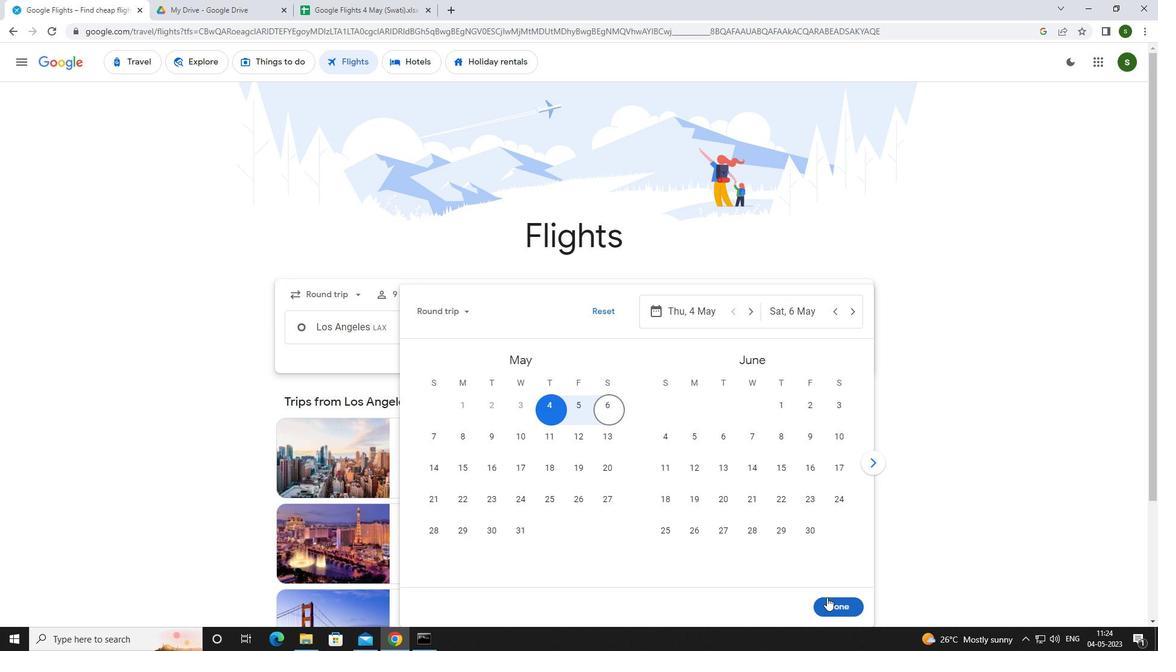 
Action: Mouse moved to (573, 370)
Screenshot: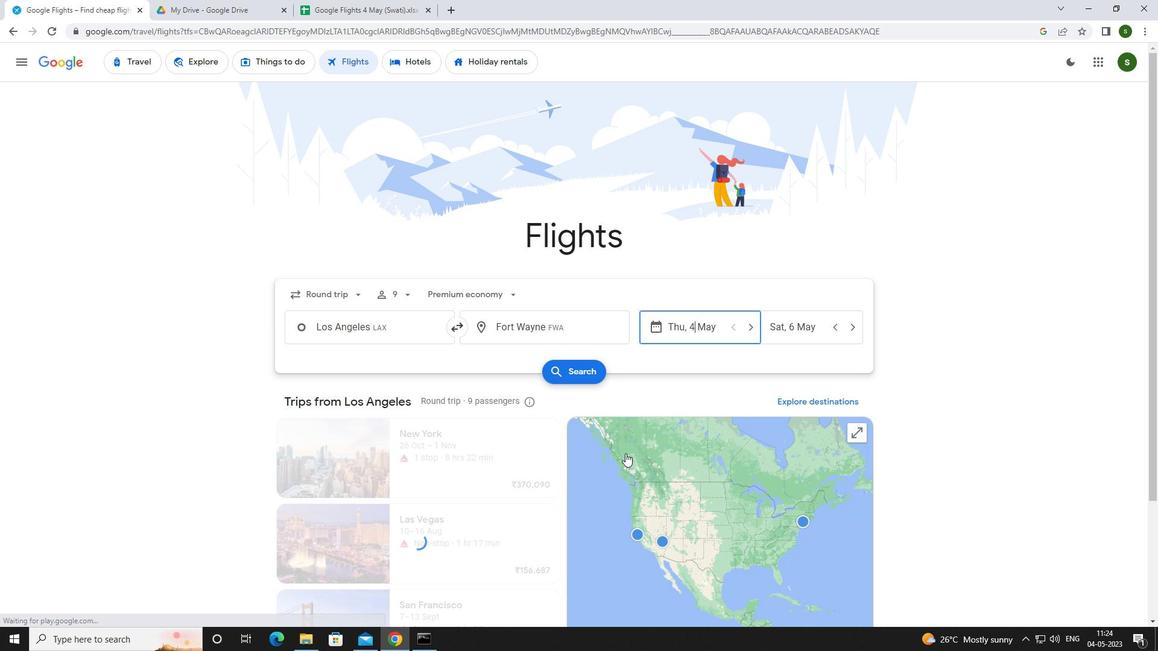 
Action: Mouse pressed left at (573, 370)
Screenshot: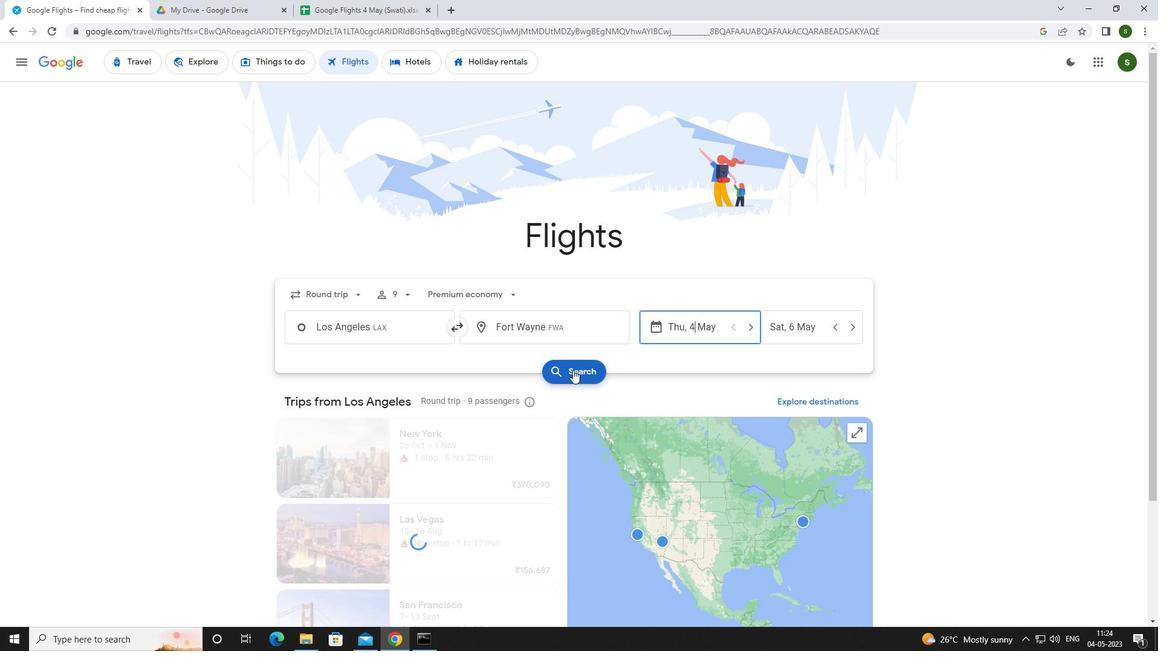 
Action: Mouse moved to (299, 173)
Screenshot: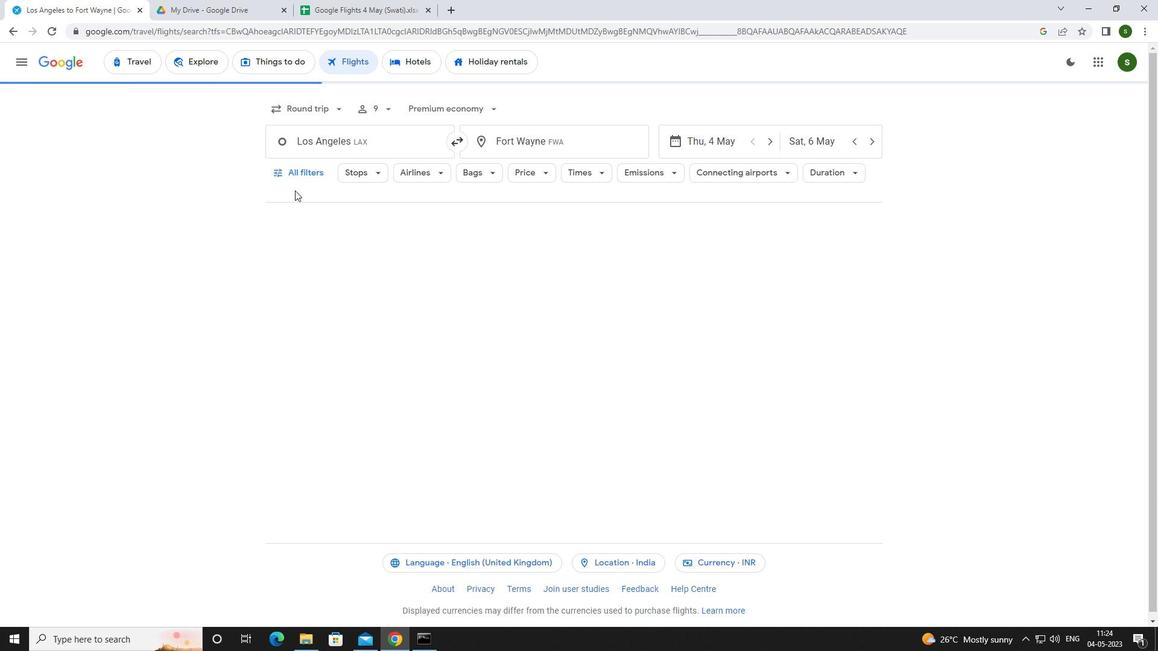 
Action: Mouse pressed left at (299, 173)
Screenshot: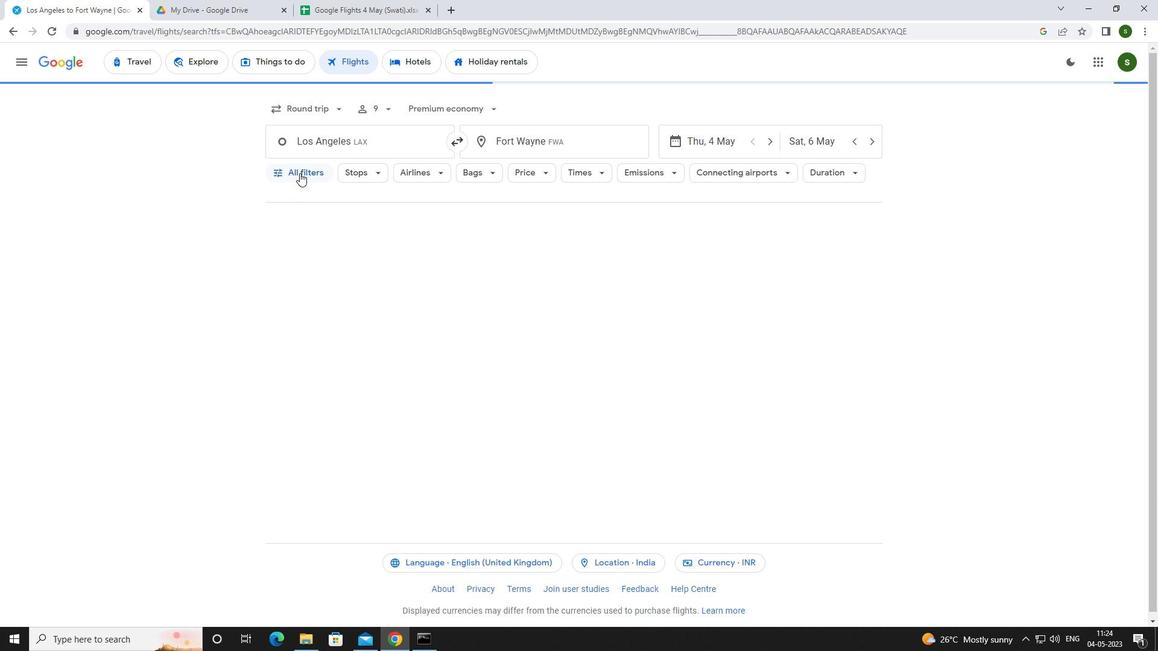 
Action: Mouse moved to (454, 427)
Screenshot: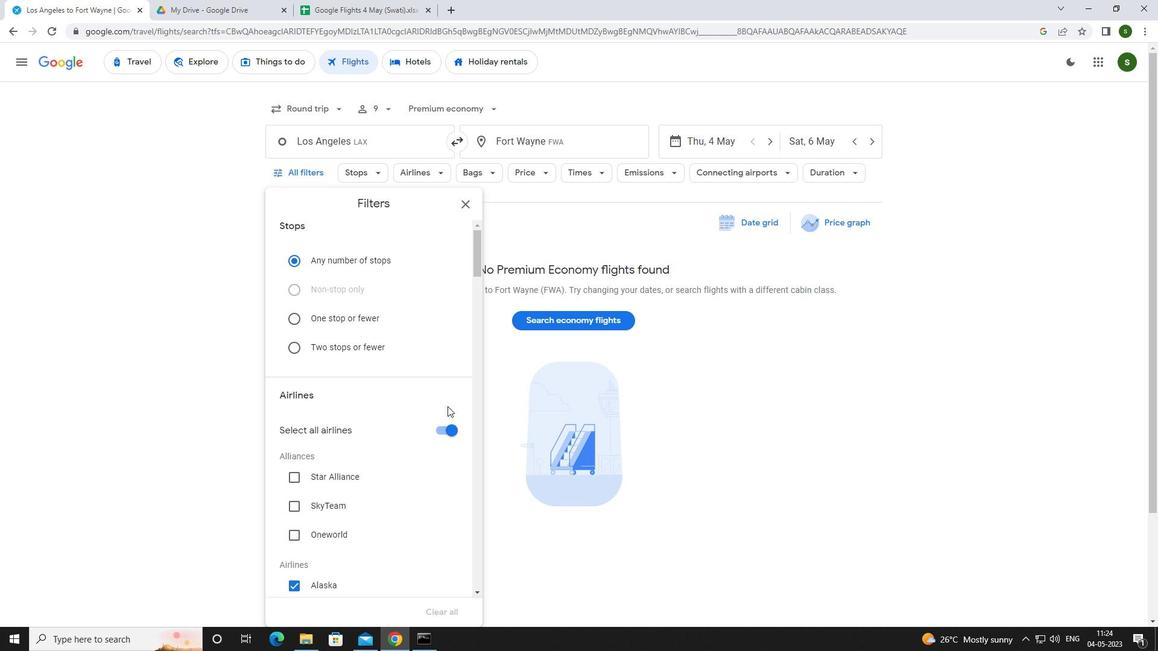 
Action: Mouse pressed left at (454, 427)
Screenshot: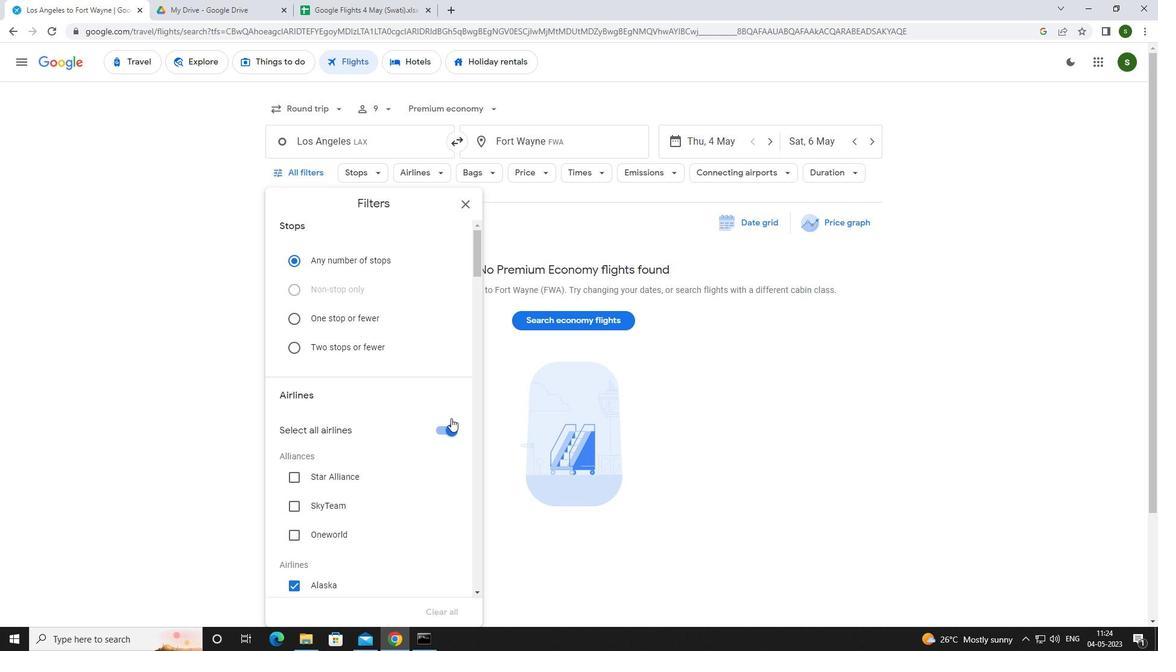 
Action: Mouse moved to (407, 363)
Screenshot: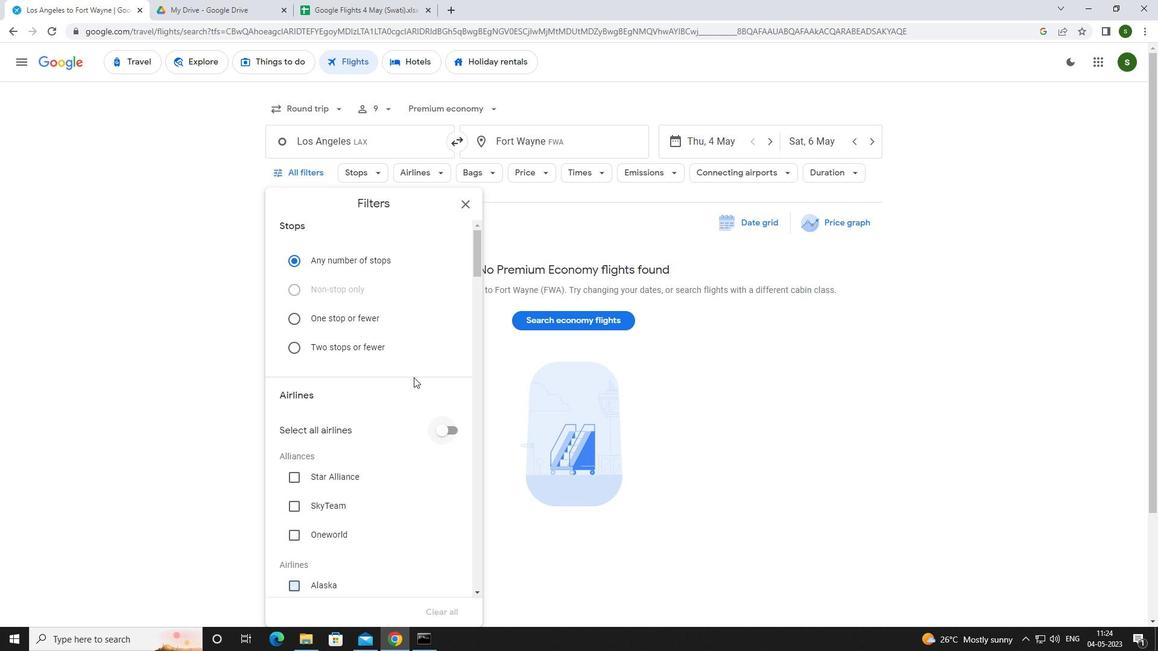 
Action: Mouse scrolled (407, 363) with delta (0, 0)
Screenshot: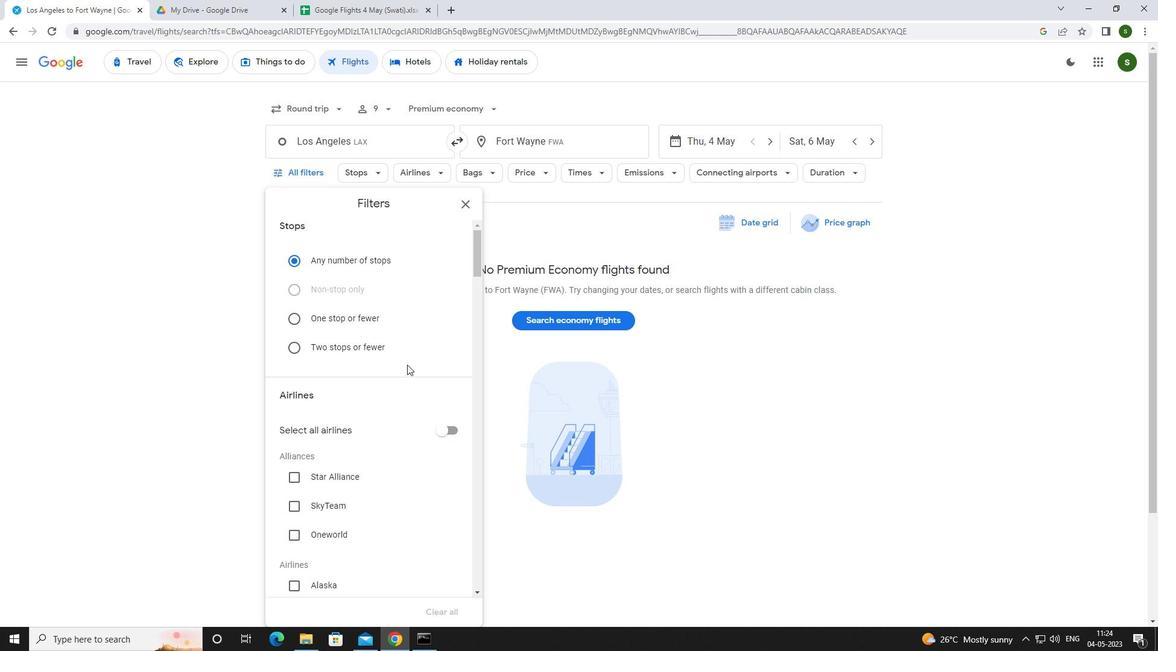 
Action: Mouse scrolled (407, 363) with delta (0, 0)
Screenshot: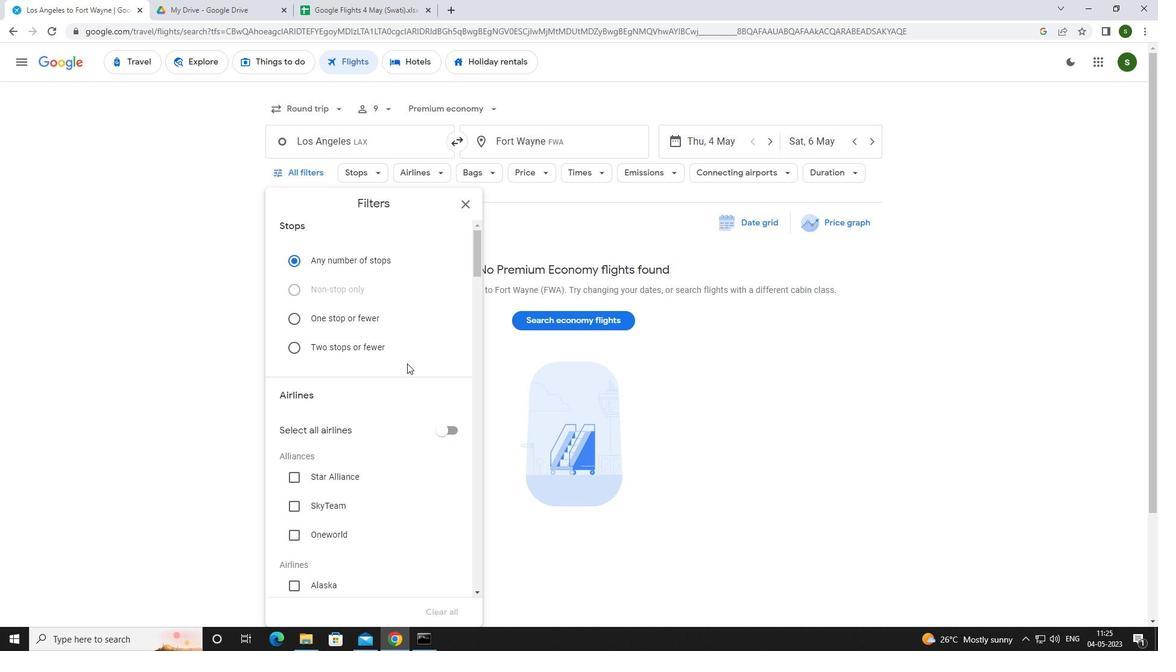 
Action: Mouse scrolled (407, 363) with delta (0, 0)
Screenshot: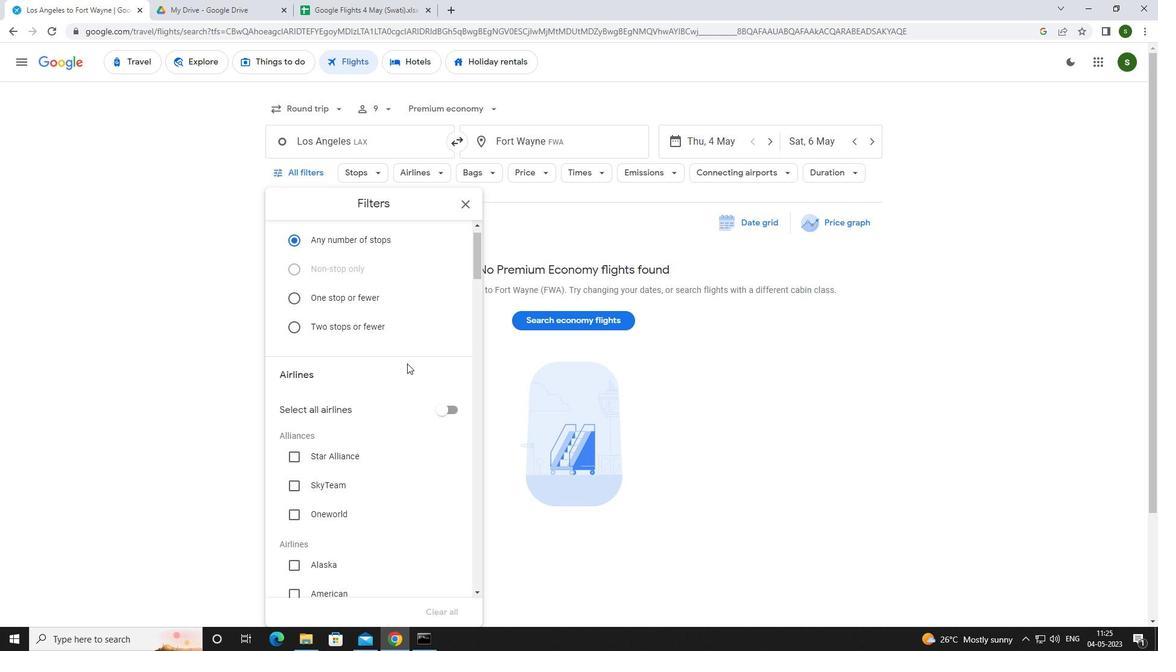 
Action: Mouse scrolled (407, 363) with delta (0, 0)
Screenshot: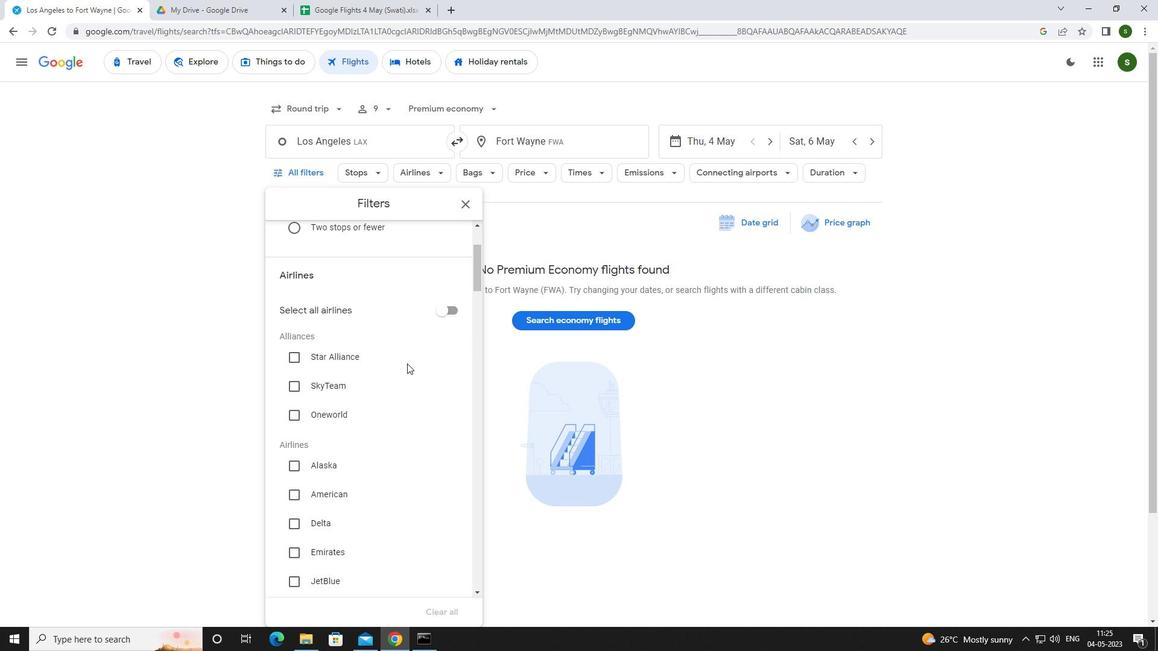 
Action: Mouse scrolled (407, 363) with delta (0, 0)
Screenshot: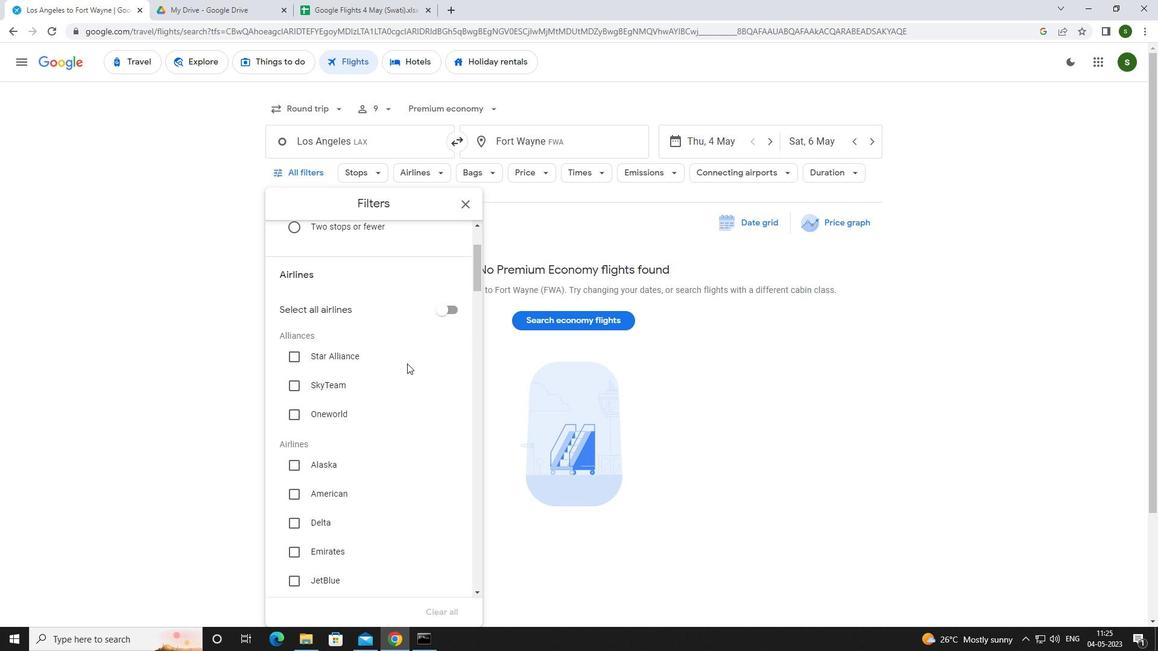 
Action: Mouse moved to (322, 315)
Screenshot: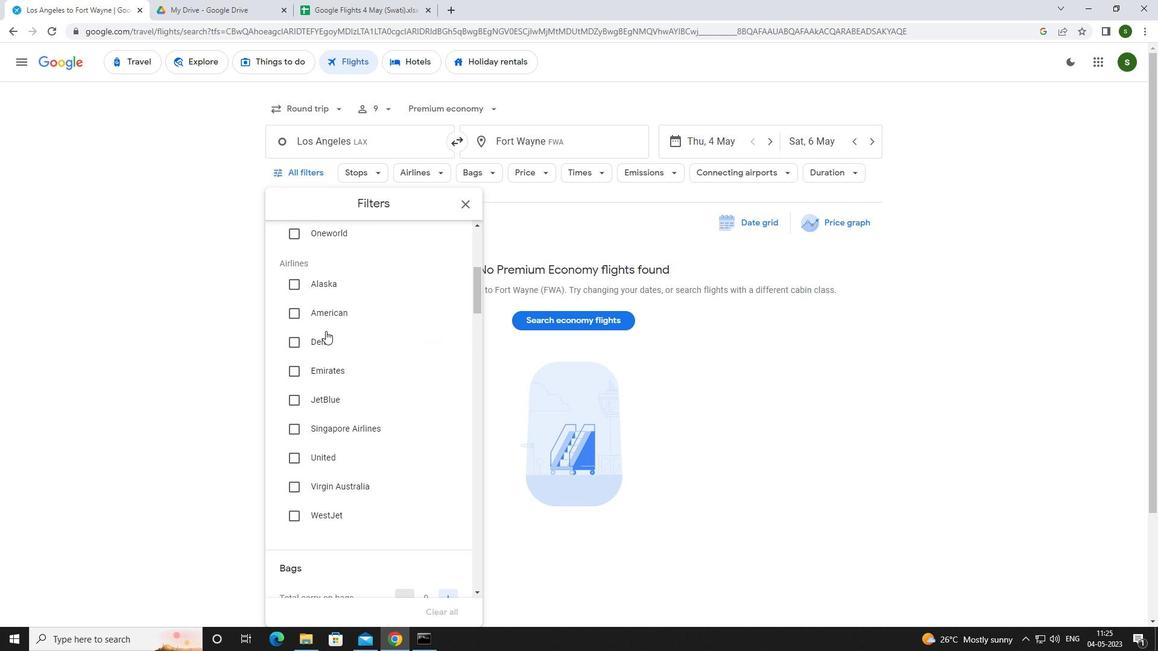 
Action: Mouse pressed left at (322, 315)
Screenshot: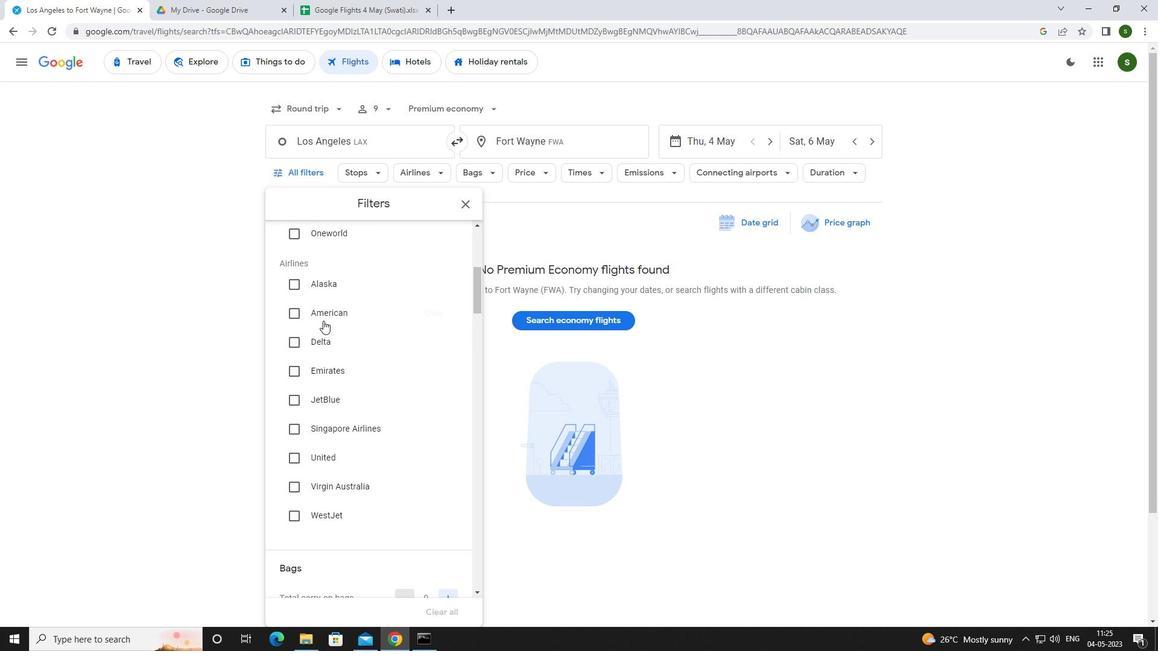 
Action: Mouse scrolled (322, 314) with delta (0, 0)
Screenshot: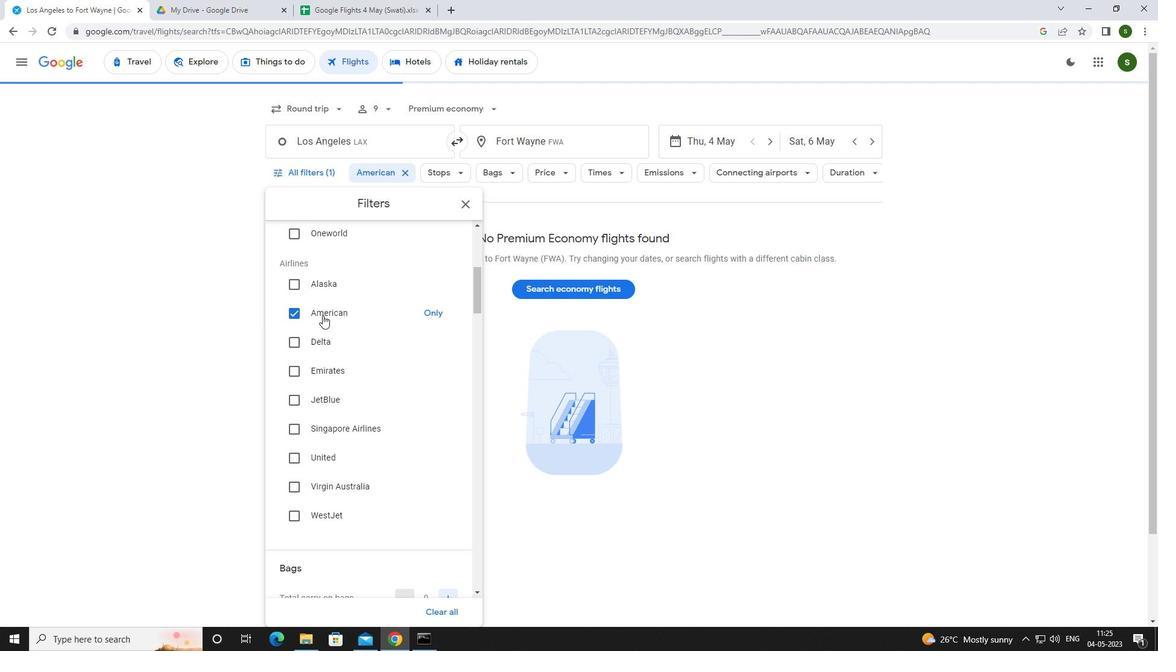 
Action: Mouse scrolled (322, 314) with delta (0, 0)
Screenshot: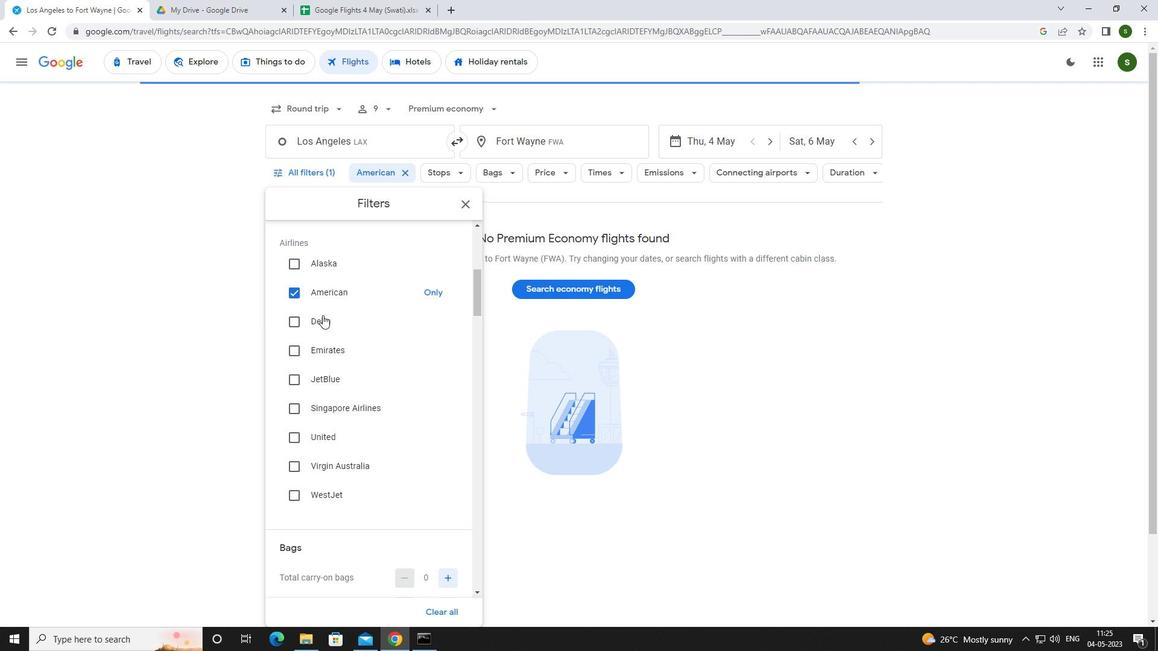 
Action: Mouse scrolled (322, 314) with delta (0, 0)
Screenshot: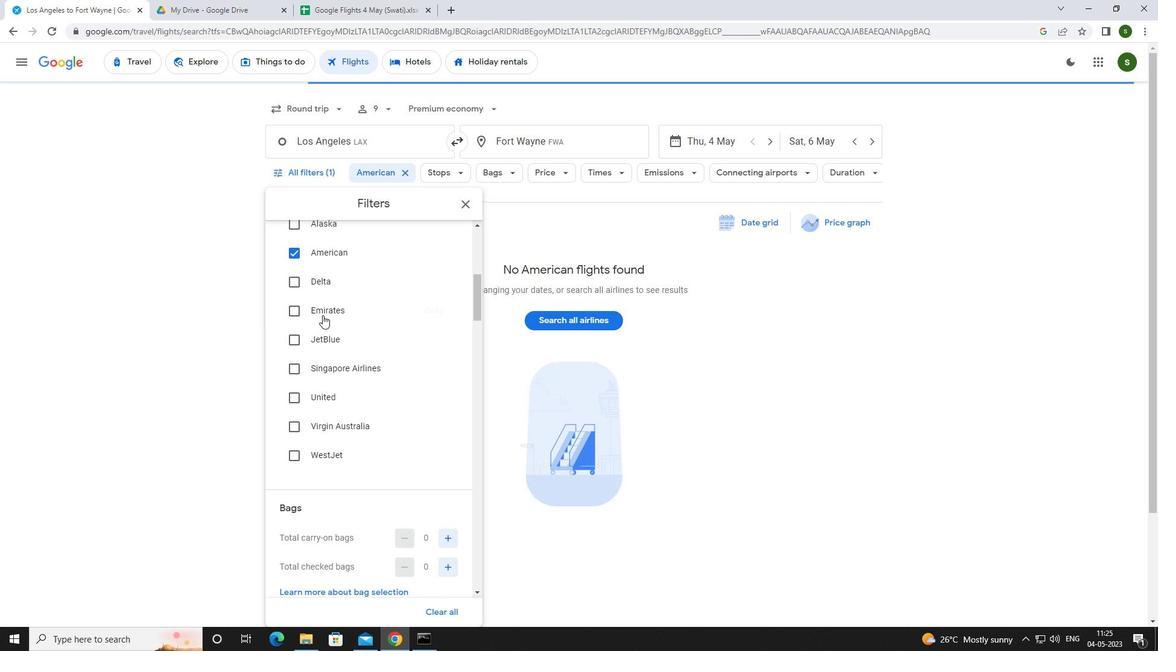 
Action: Mouse scrolled (322, 314) with delta (0, 0)
Screenshot: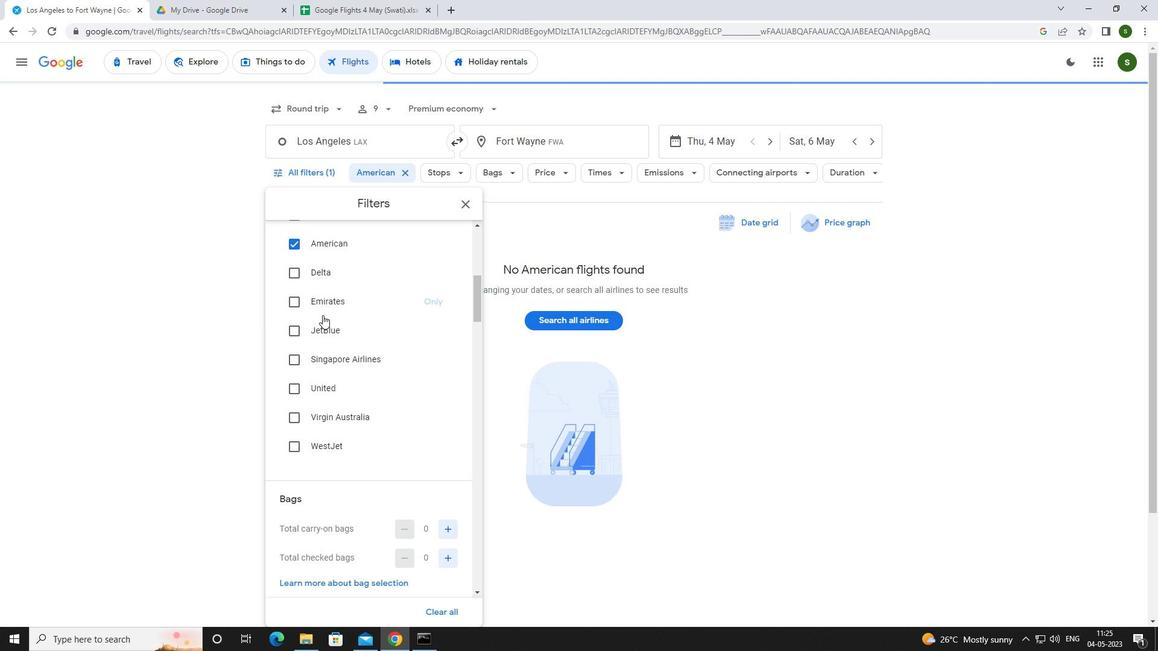 
Action: Mouse scrolled (322, 314) with delta (0, 0)
Screenshot: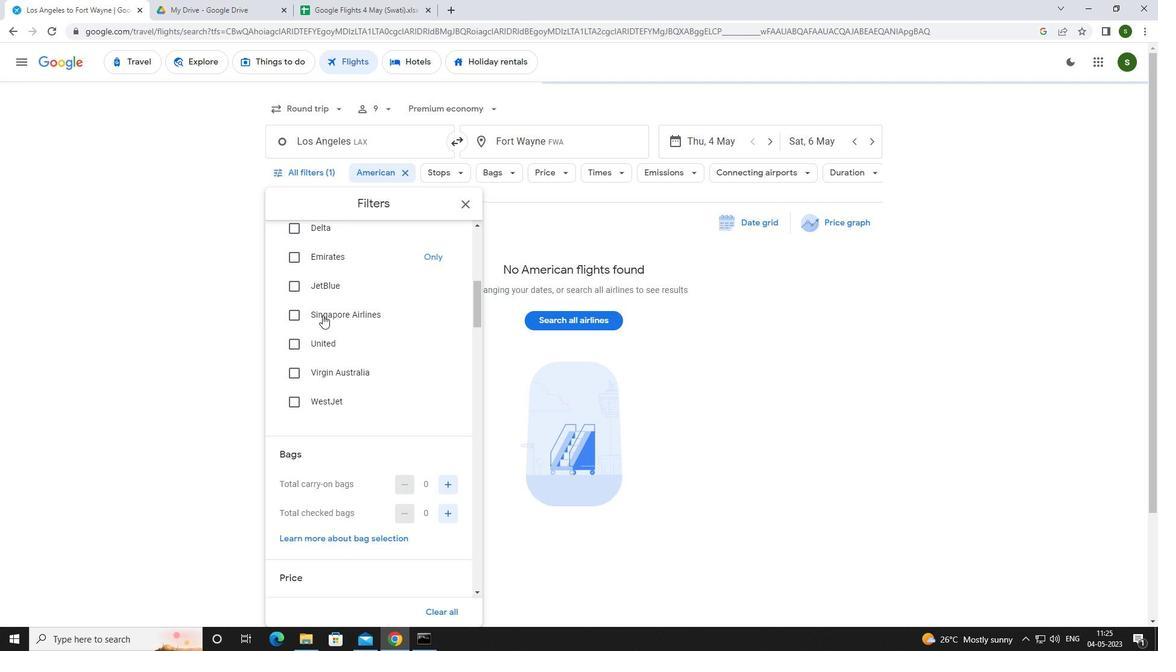 
Action: Mouse scrolled (322, 314) with delta (0, 0)
Screenshot: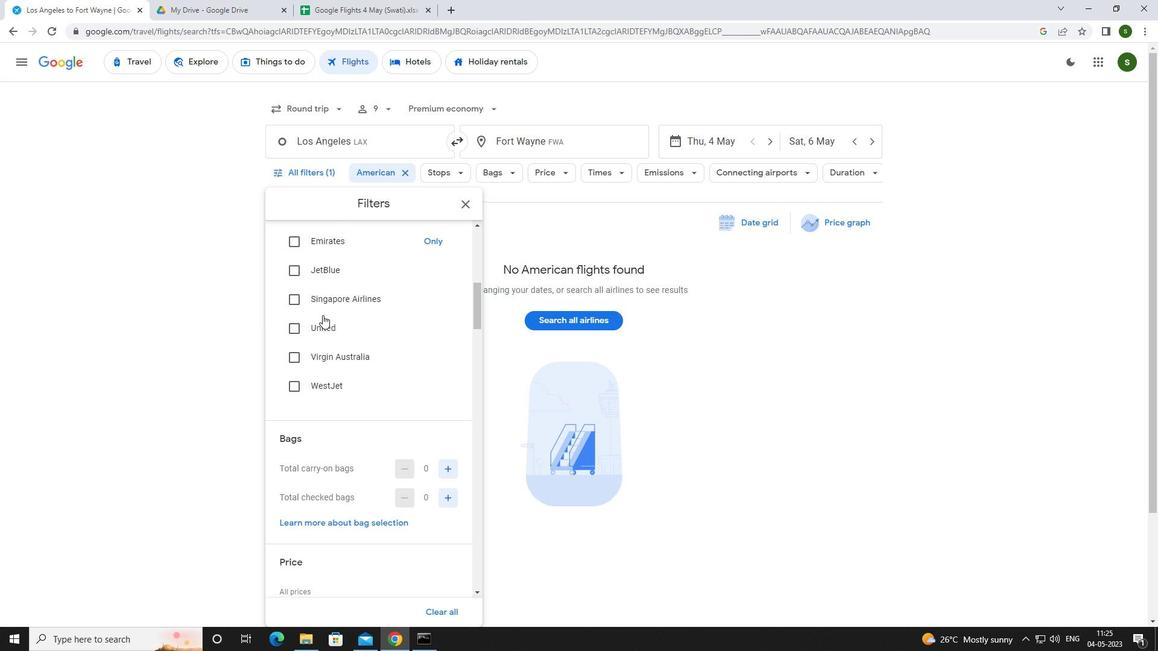 
Action: Mouse moved to (445, 265)
Screenshot: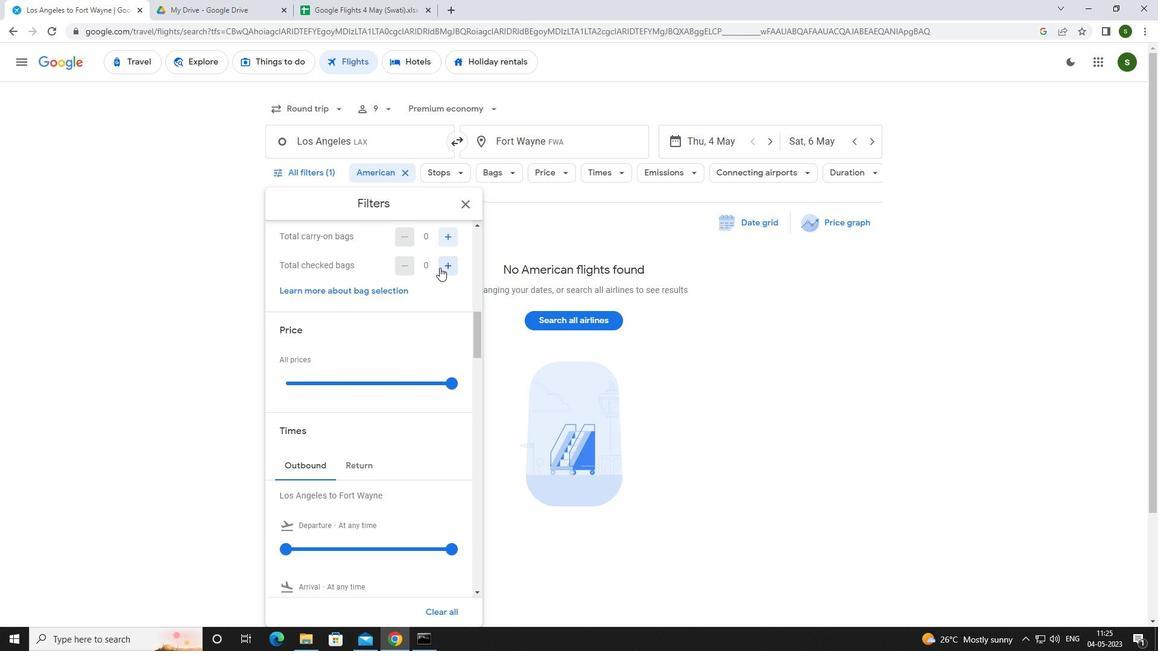 
Action: Mouse pressed left at (445, 265)
Screenshot: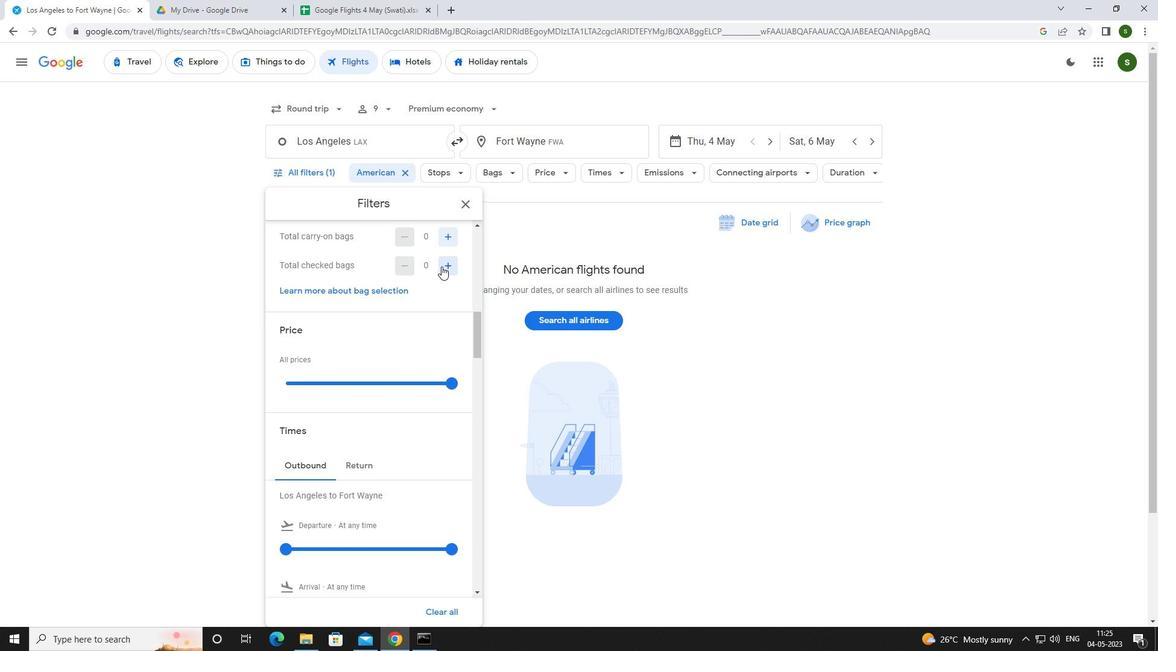 
Action: Mouse pressed left at (445, 265)
Screenshot: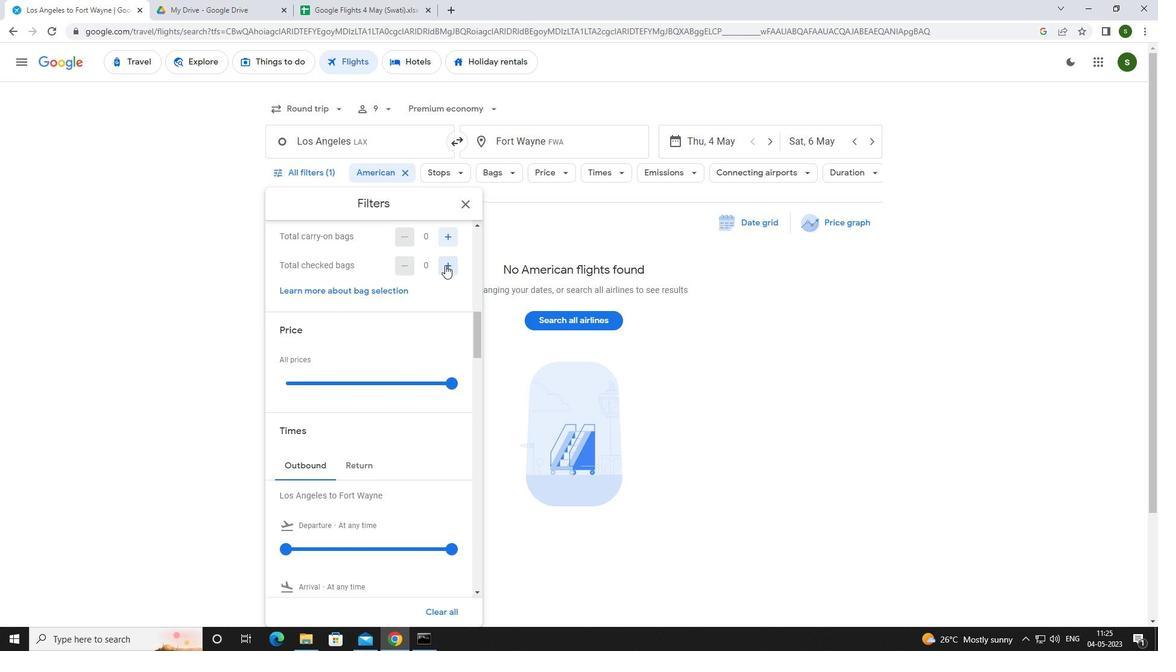 
Action: Mouse pressed left at (445, 265)
Screenshot: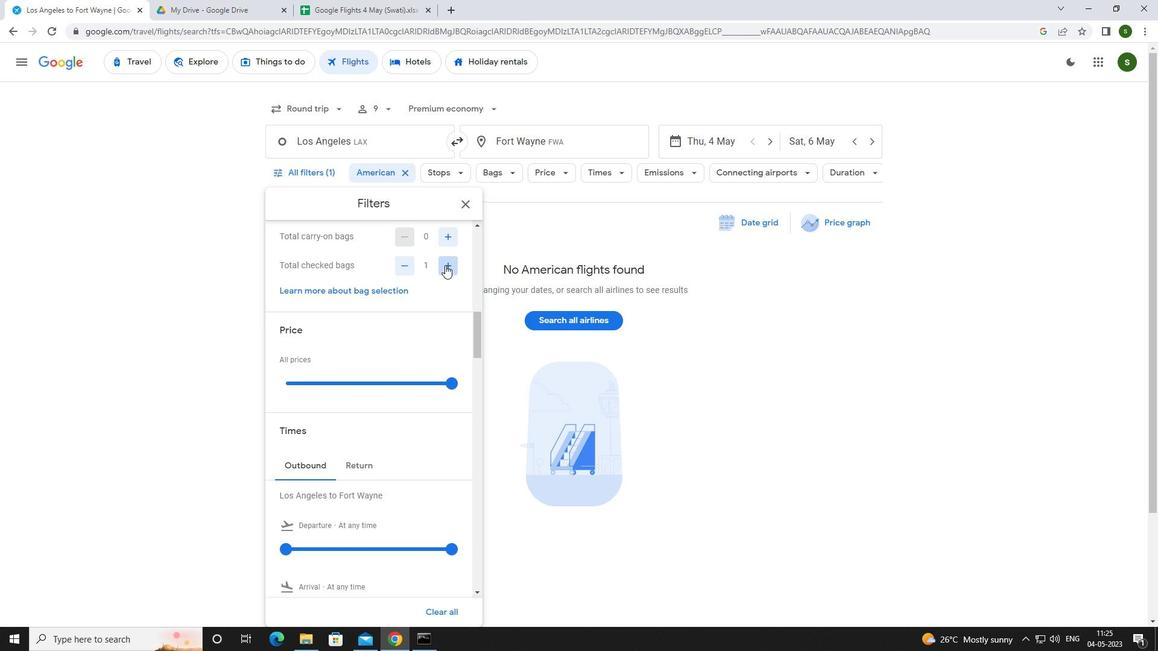 
Action: Mouse pressed left at (445, 265)
Screenshot: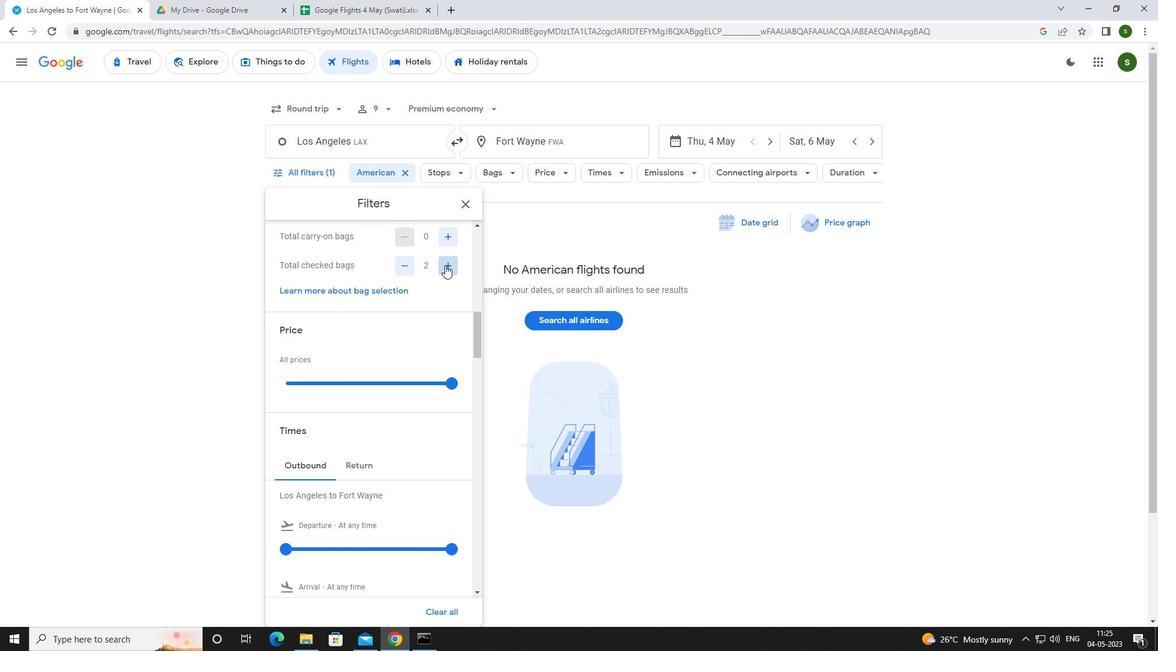 
Action: Mouse pressed left at (445, 265)
Screenshot: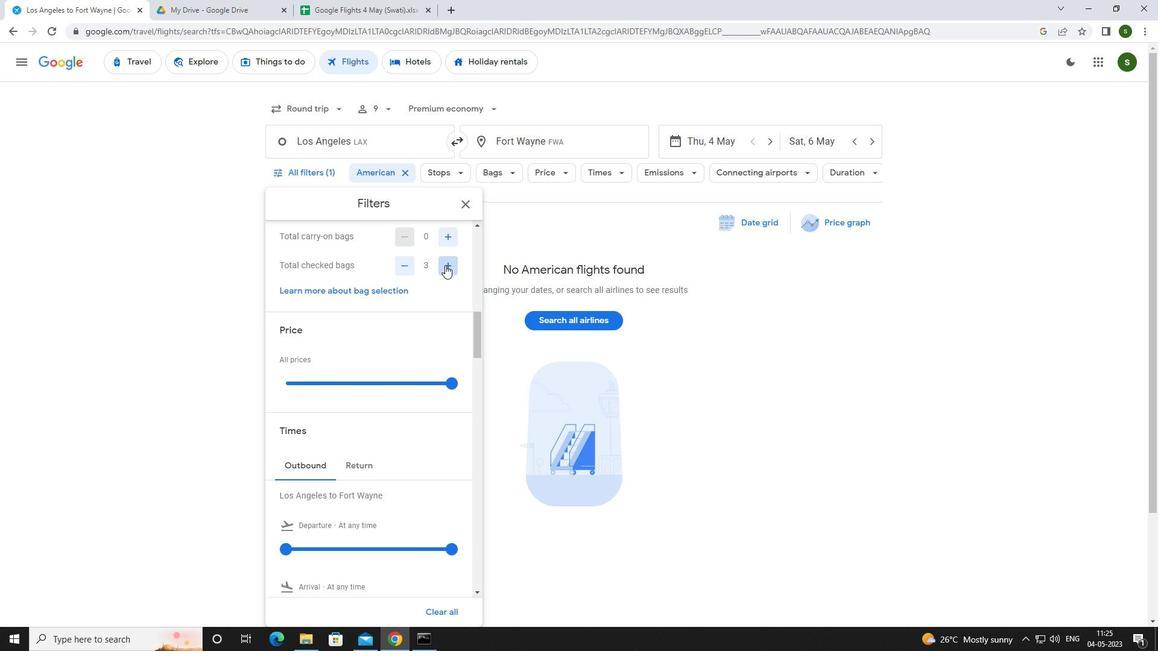 
Action: Mouse pressed left at (445, 265)
Screenshot: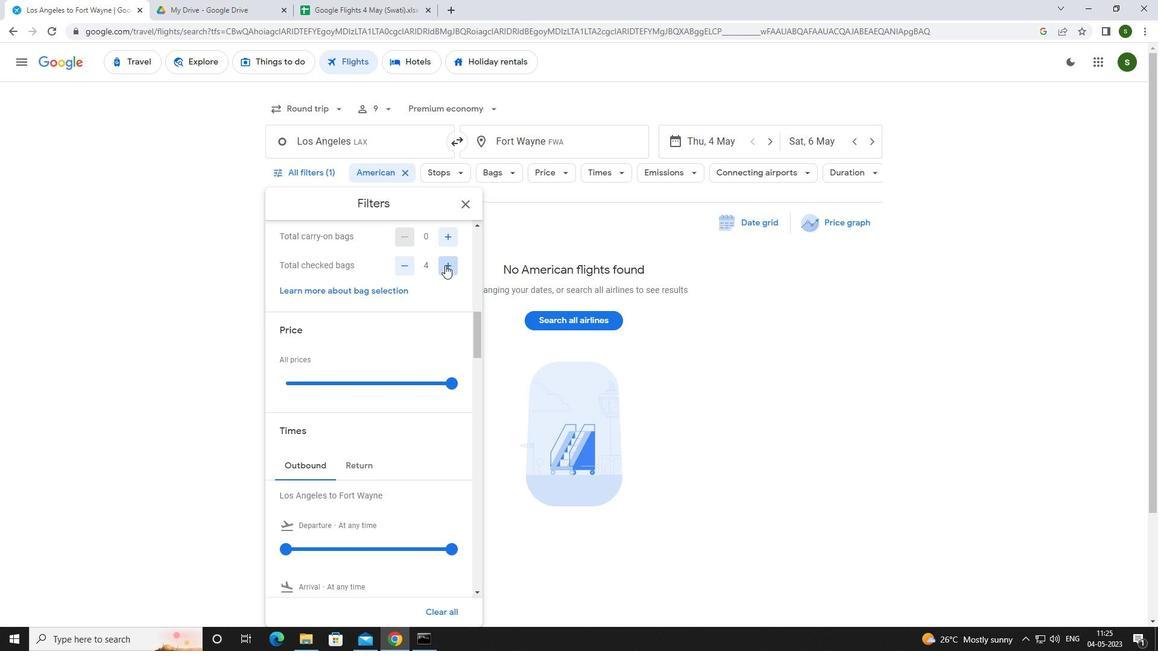 
Action: Mouse pressed left at (445, 265)
Screenshot: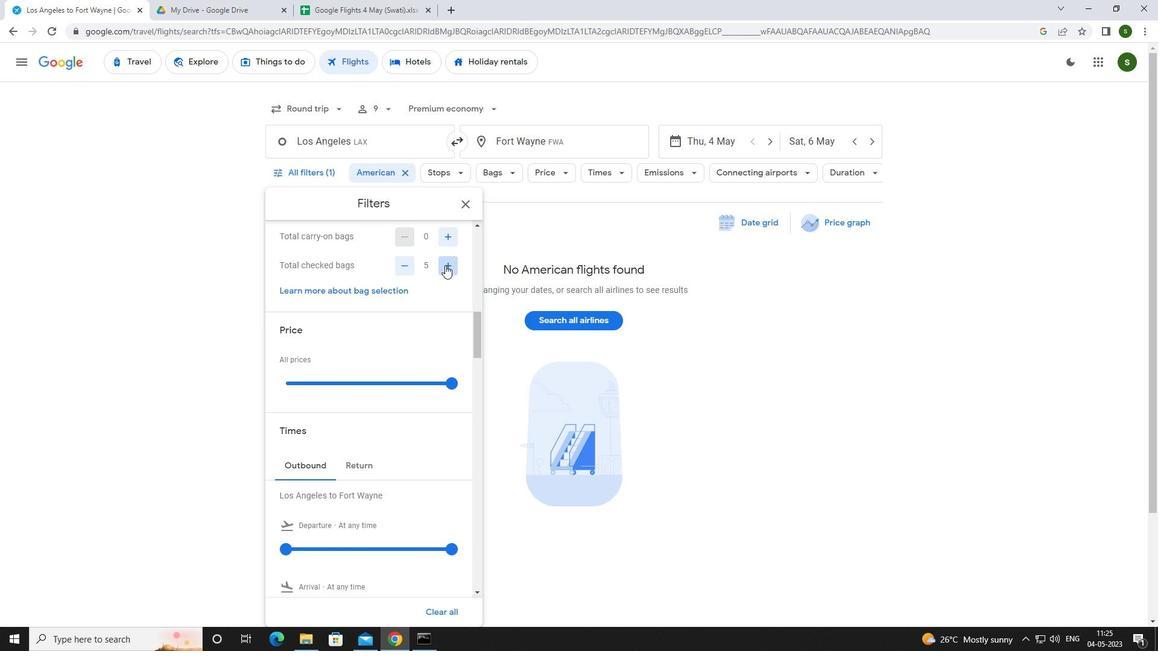 
Action: Mouse pressed left at (445, 265)
Screenshot: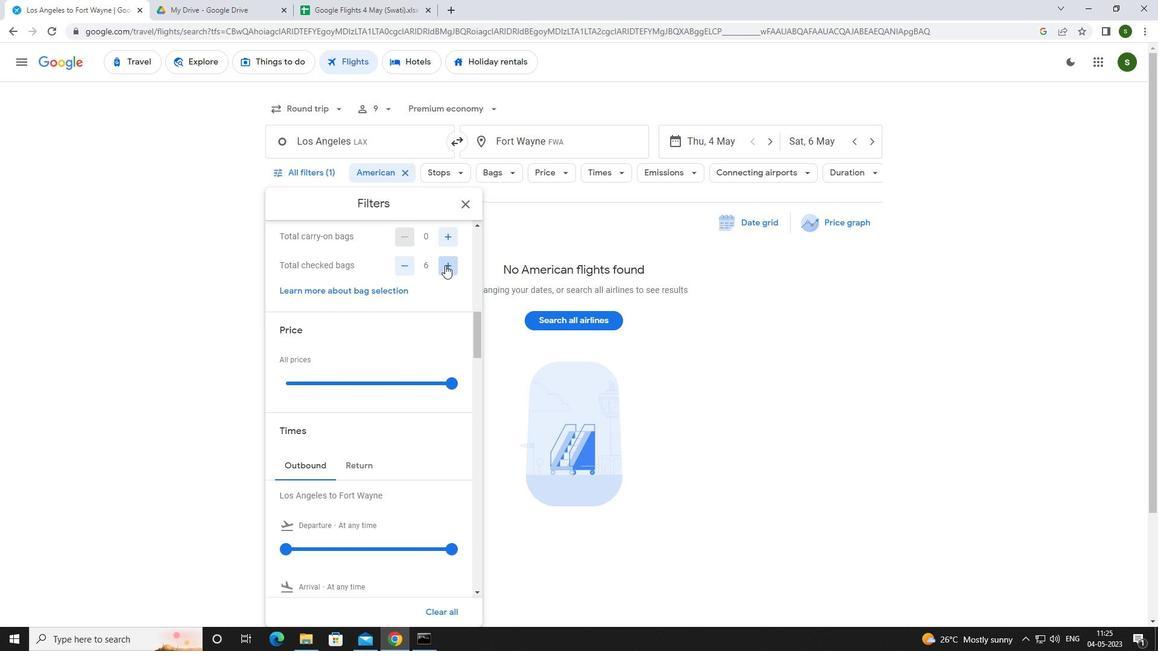 
Action: Mouse pressed left at (445, 265)
Screenshot: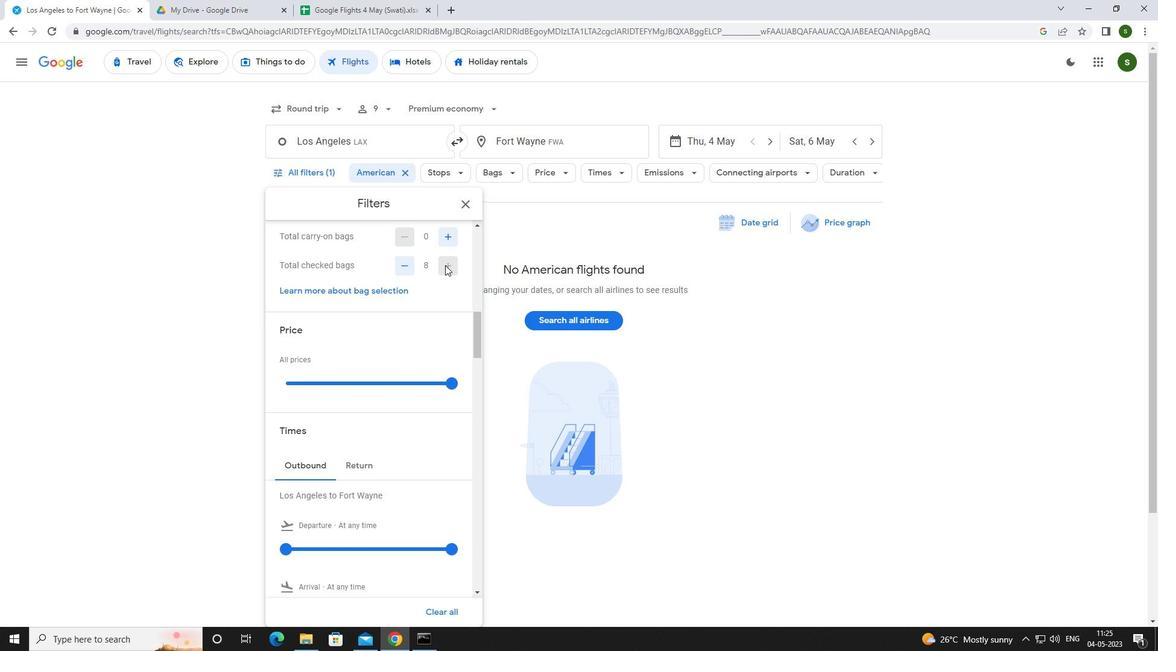 
Action: Mouse moved to (453, 384)
Screenshot: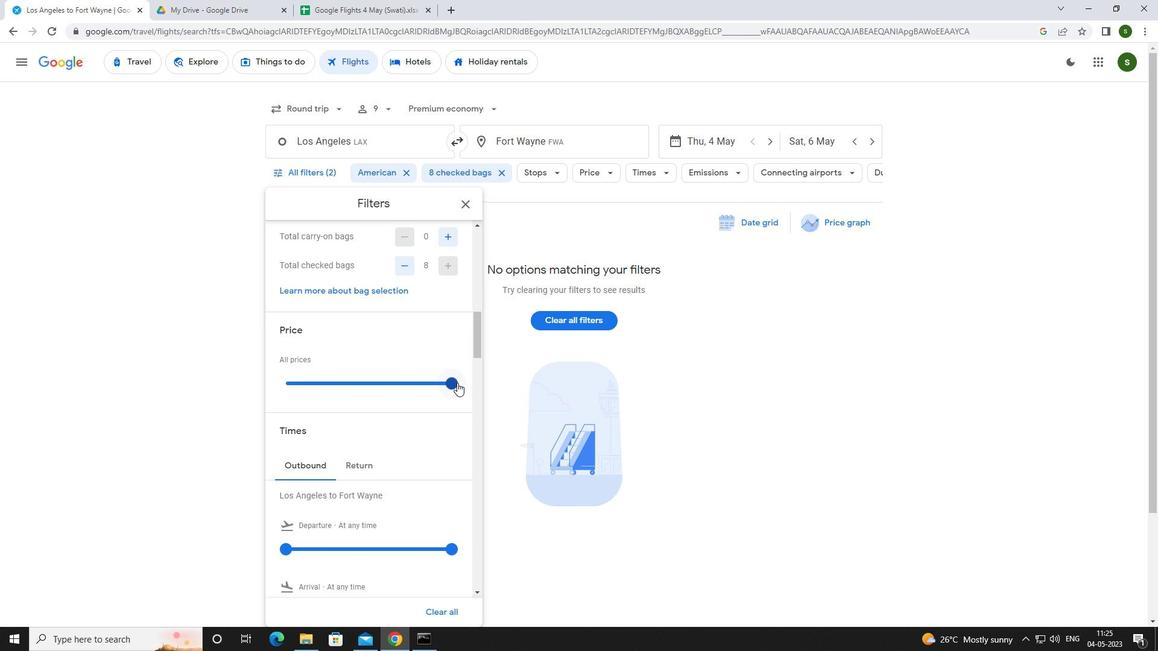 
Action: Mouse pressed left at (453, 384)
Screenshot: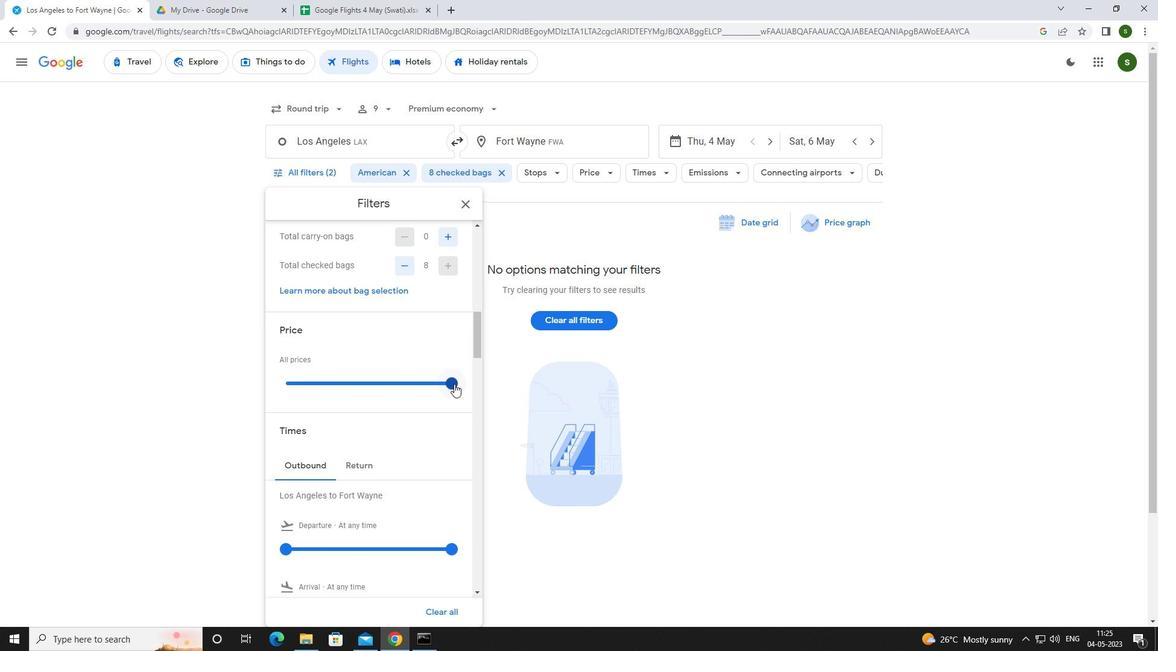 
Action: Mouse scrolled (453, 383) with delta (0, 0)
Screenshot: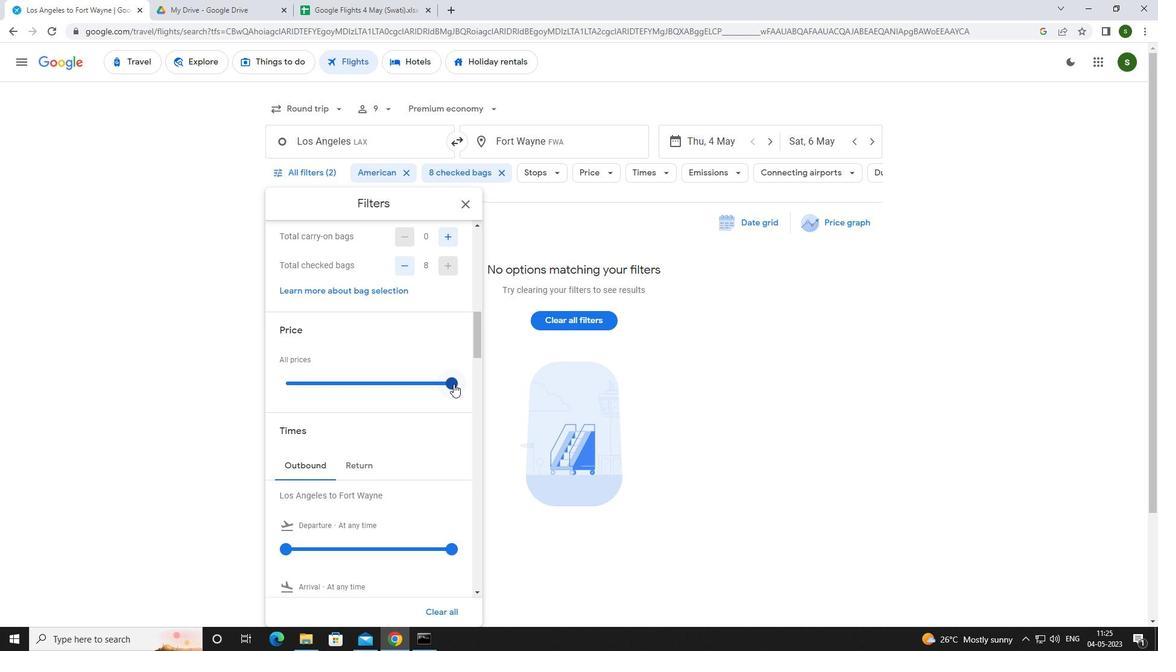 
Action: Mouse moved to (285, 488)
Screenshot: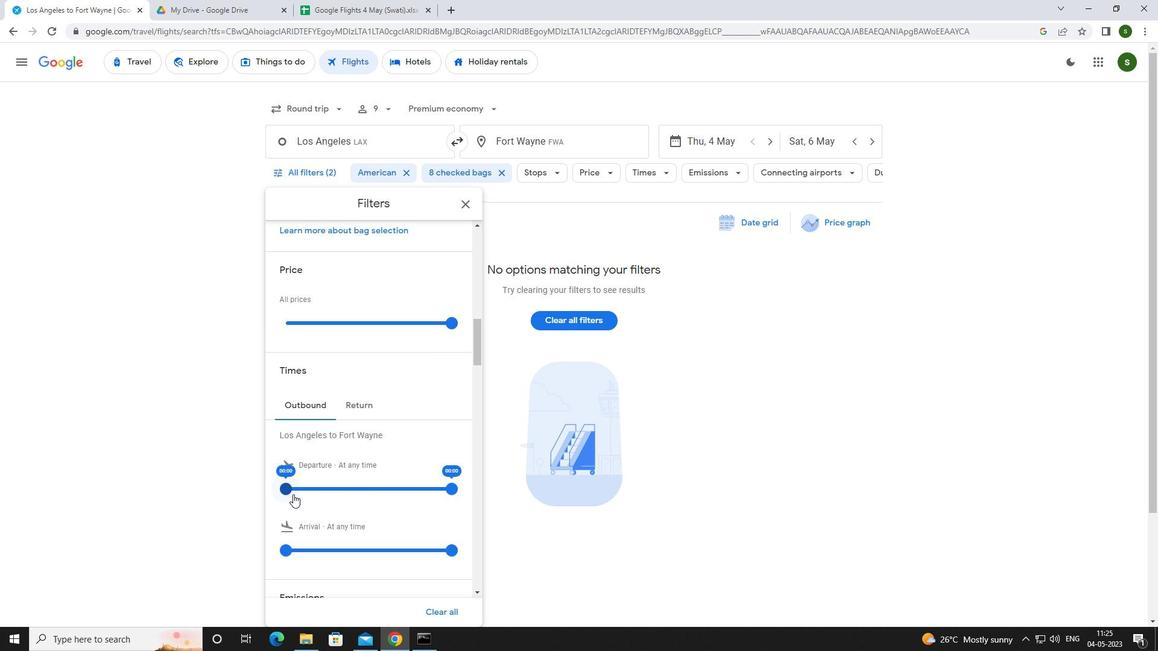 
Action: Mouse pressed left at (285, 488)
Screenshot: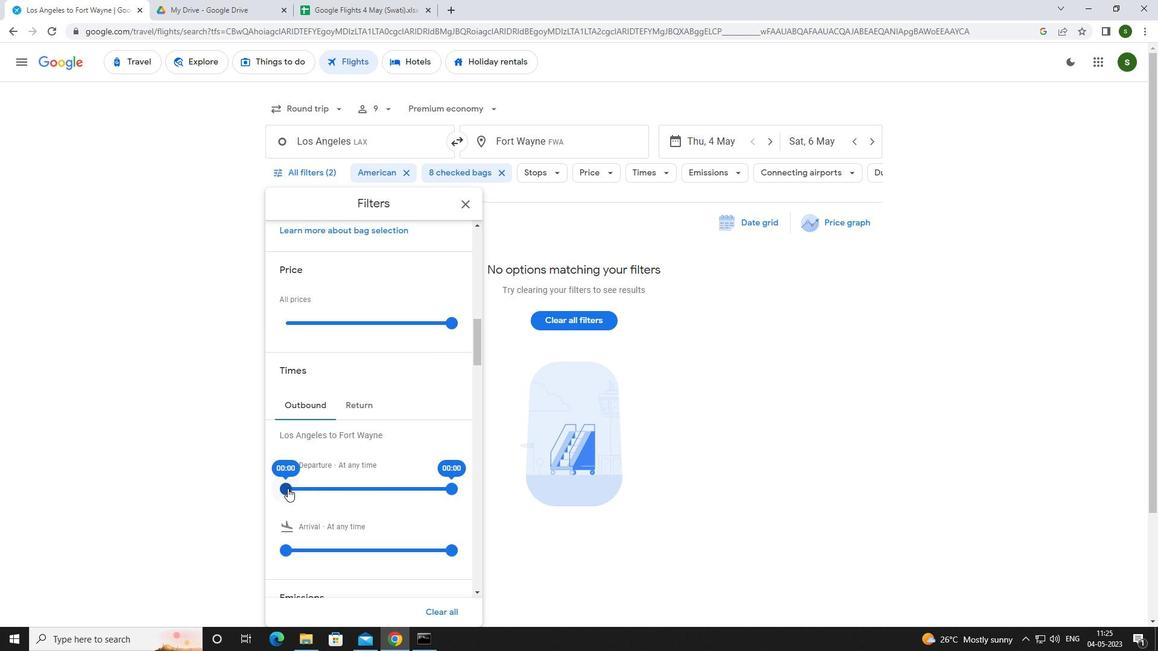 
Action: Mouse moved to (717, 489)
Screenshot: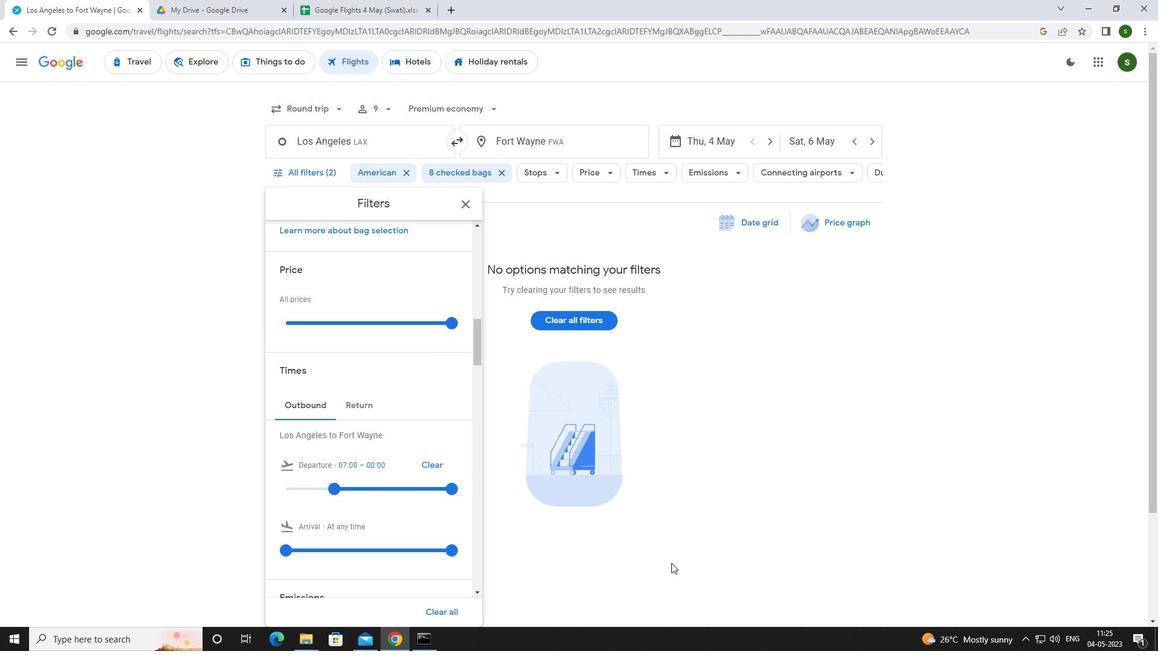 
Action: Mouse pressed left at (717, 489)
Screenshot: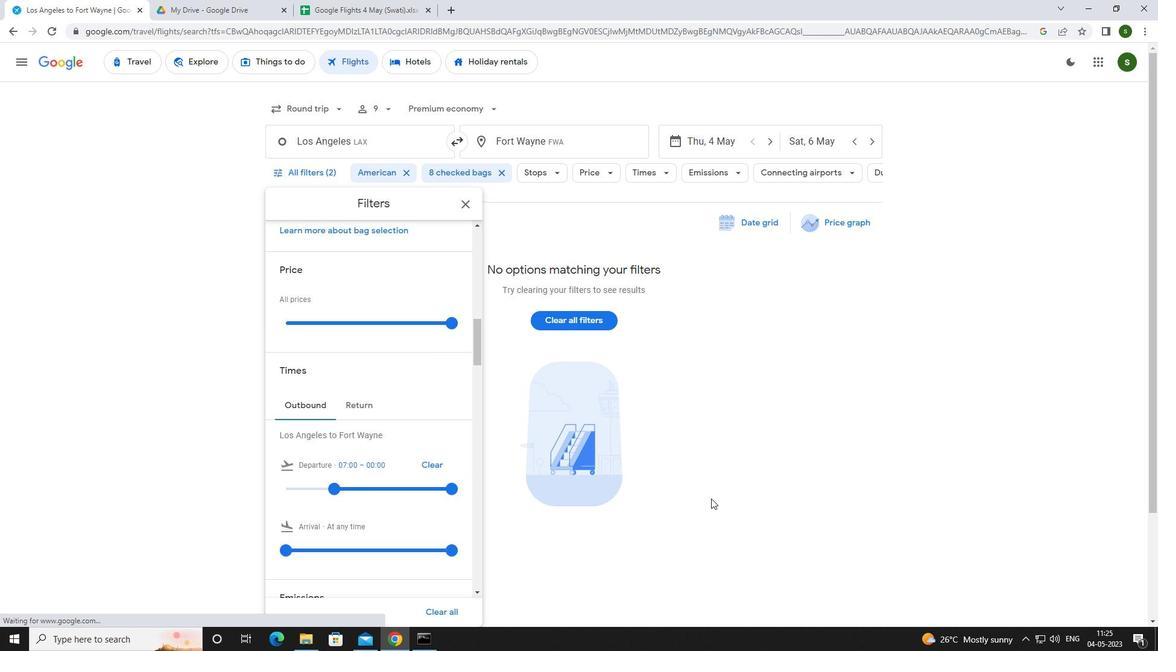 
